 Task: Check the sale-to-list ratio of storage area in the last 1 year.
Action: Mouse moved to (1030, 240)
Screenshot: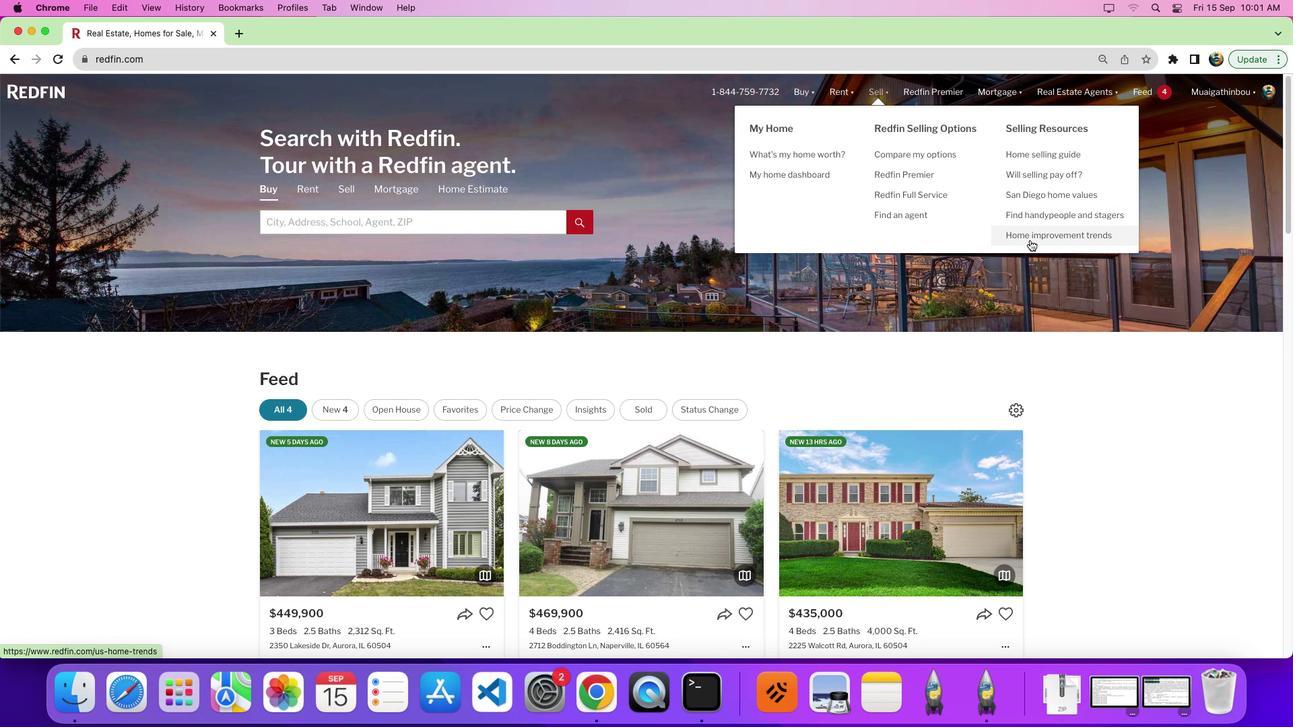 
Action: Mouse pressed left at (1030, 240)
Screenshot: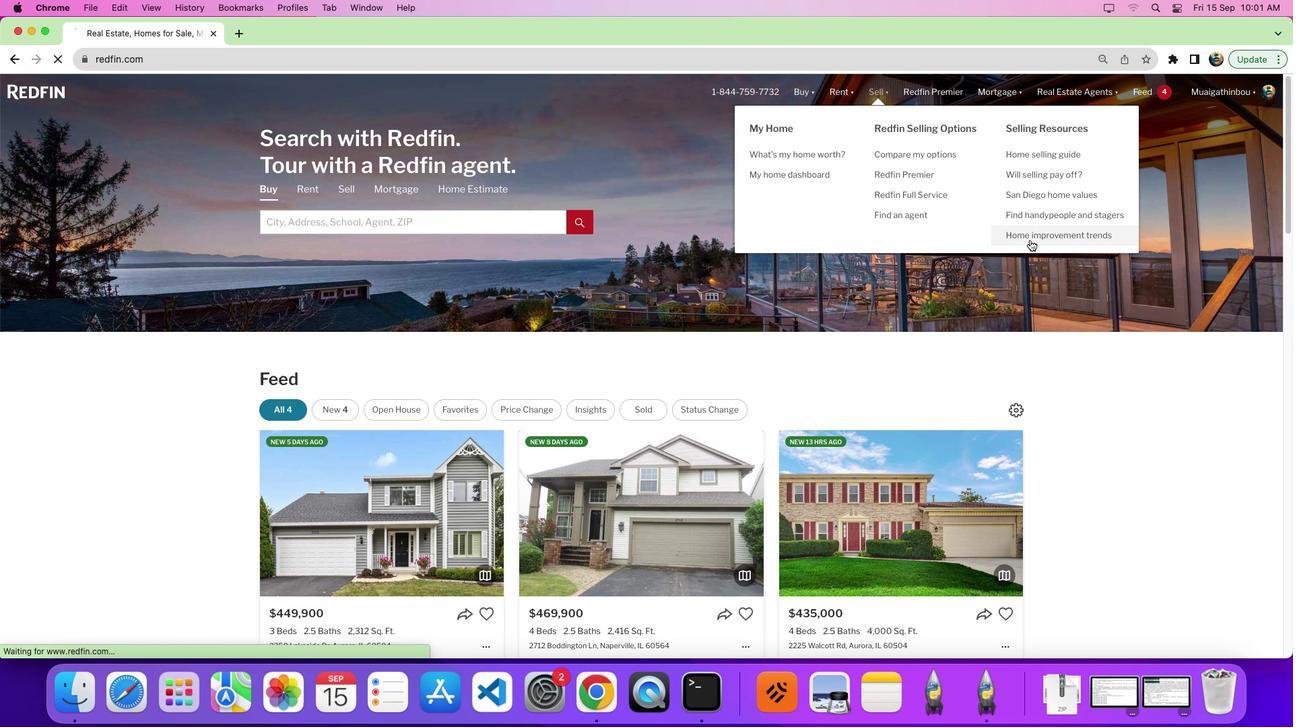 
Action: Mouse moved to (544, 293)
Screenshot: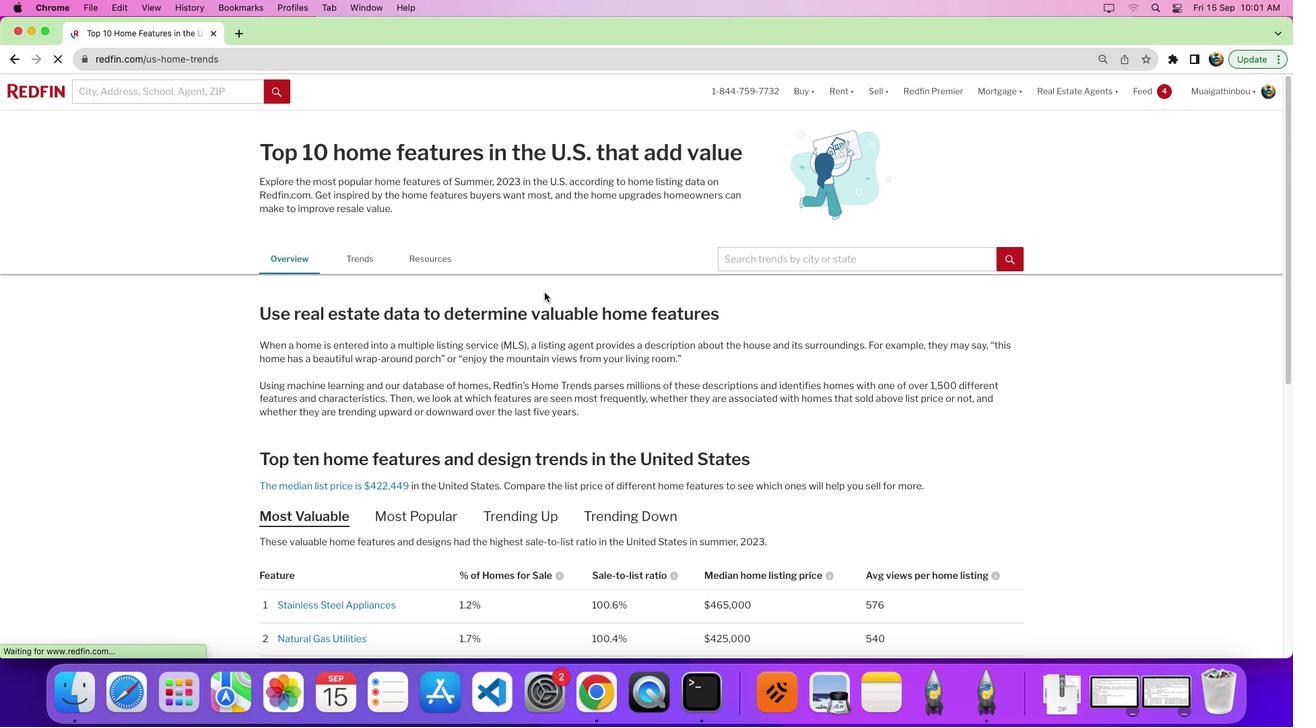 
Action: Mouse scrolled (544, 293) with delta (0, 0)
Screenshot: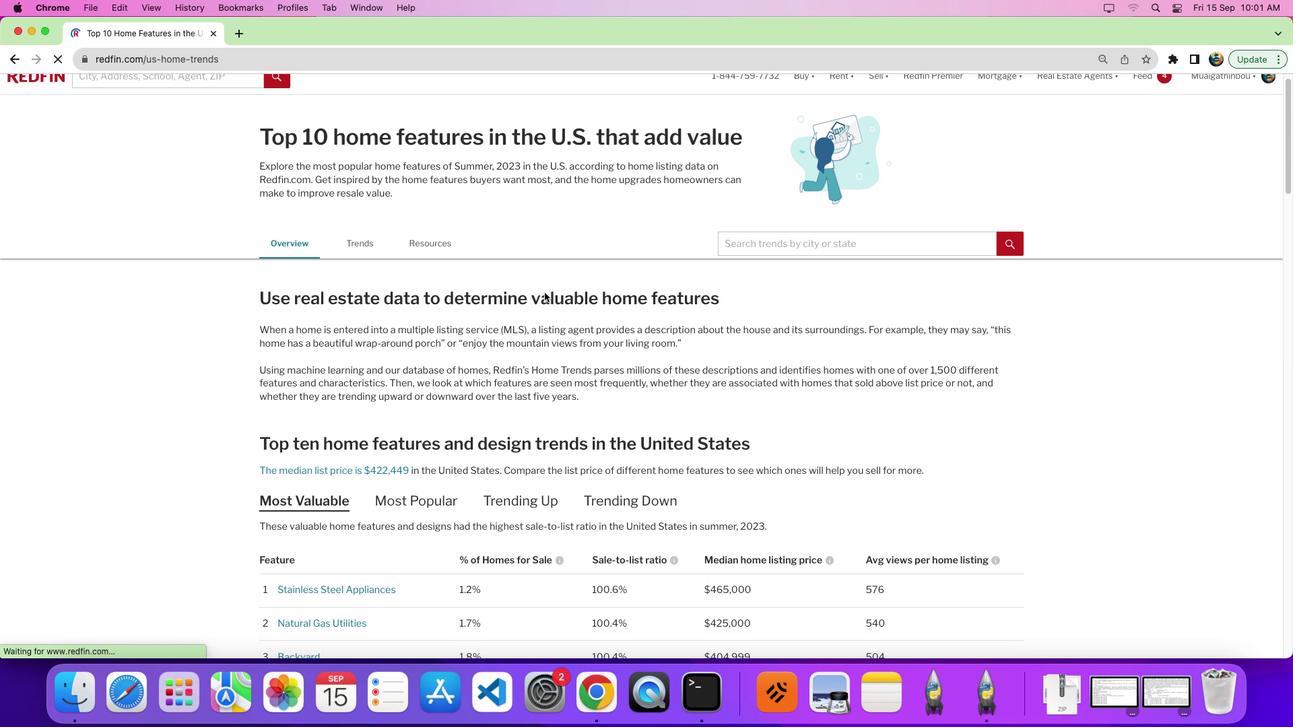 
Action: Mouse moved to (544, 293)
Screenshot: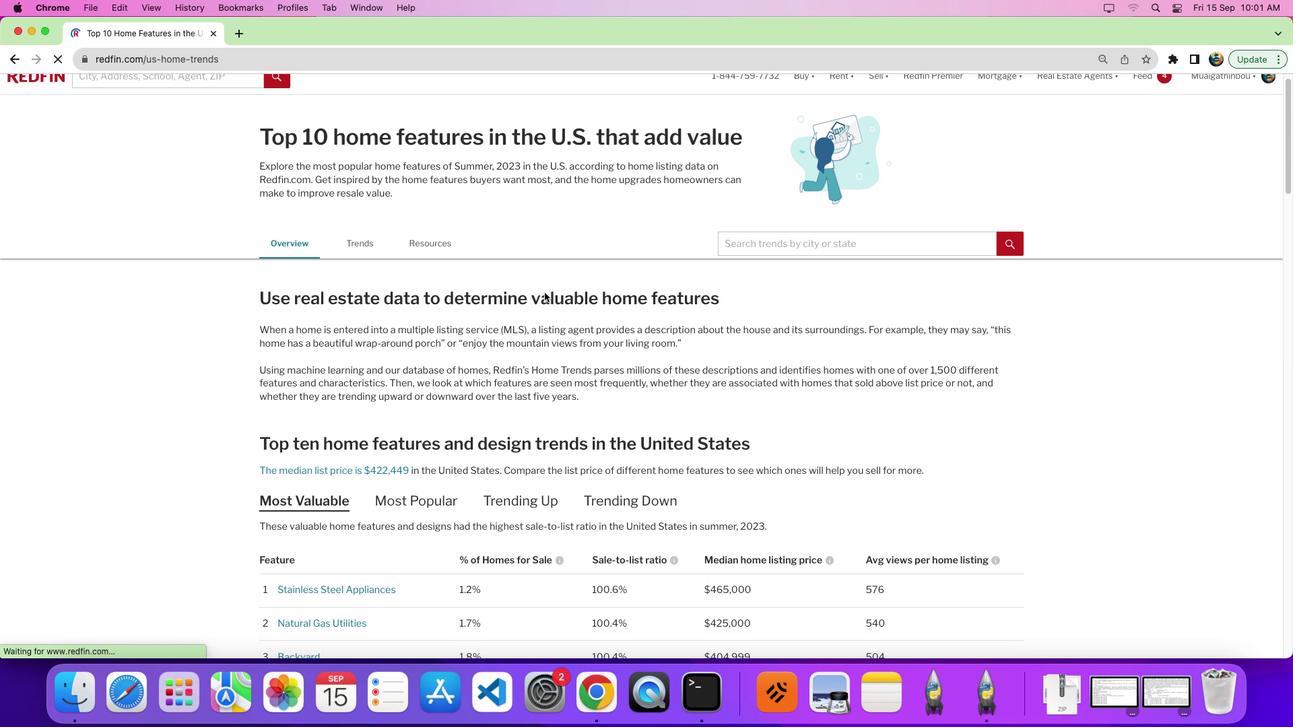 
Action: Mouse scrolled (544, 293) with delta (0, 0)
Screenshot: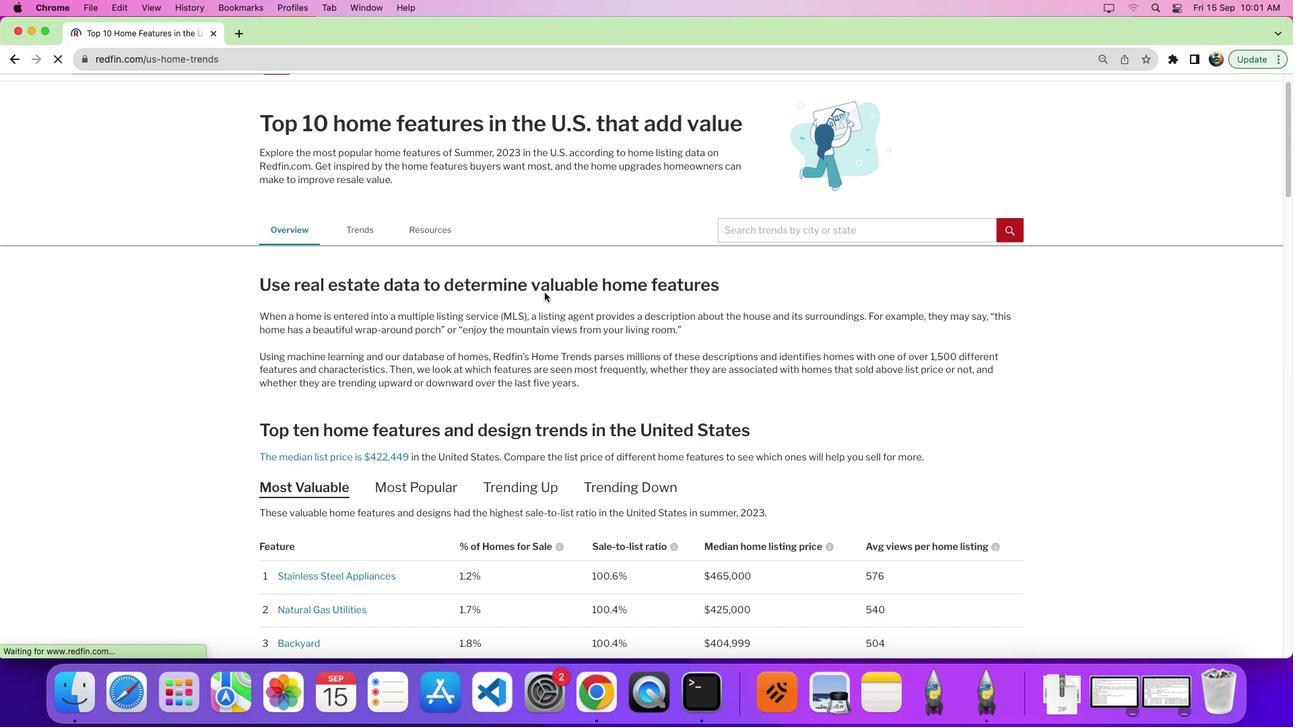 
Action: Mouse scrolled (544, 293) with delta (0, 0)
Screenshot: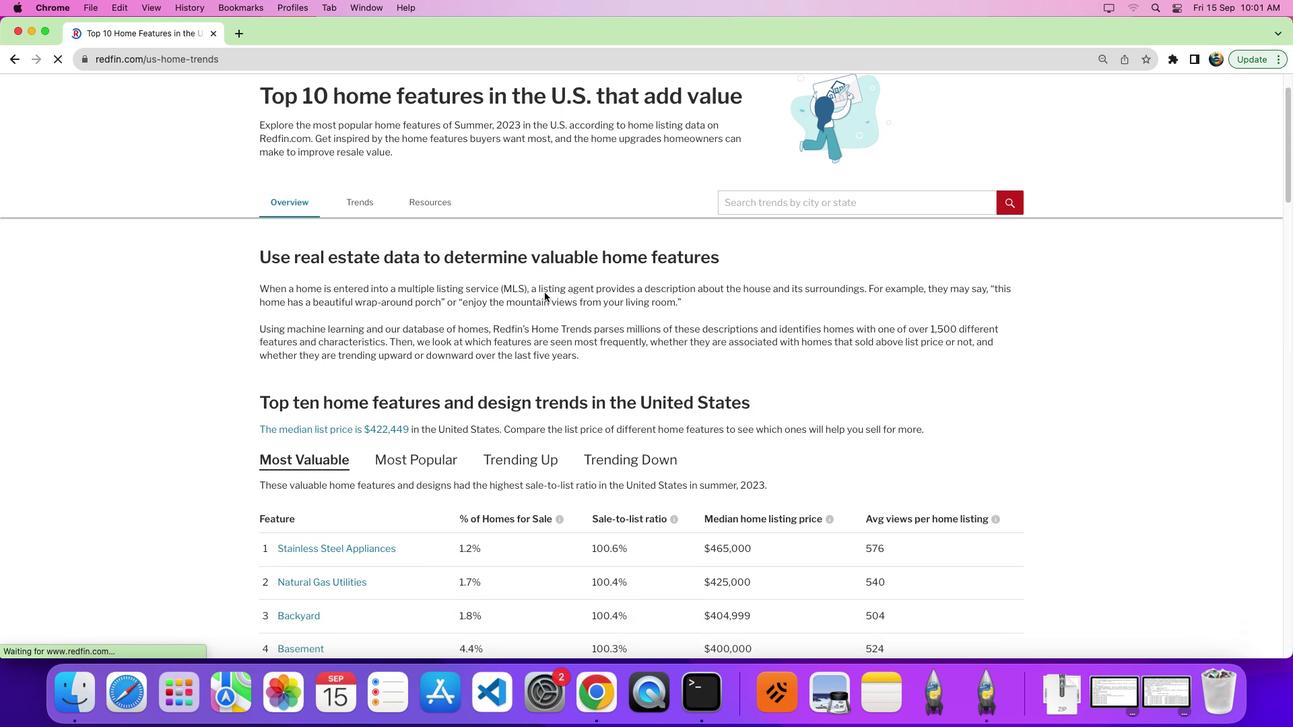 
Action: Mouse scrolled (544, 293) with delta (0, 0)
Screenshot: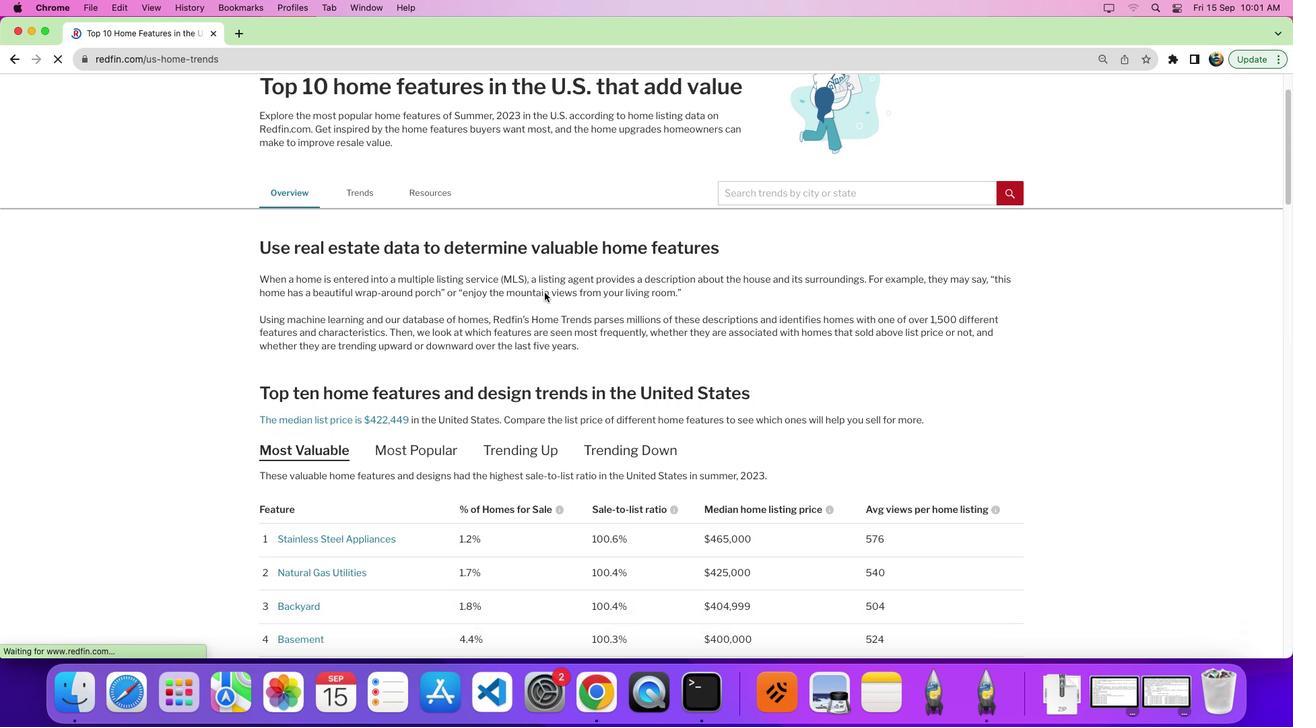 
Action: Mouse moved to (544, 293)
Screenshot: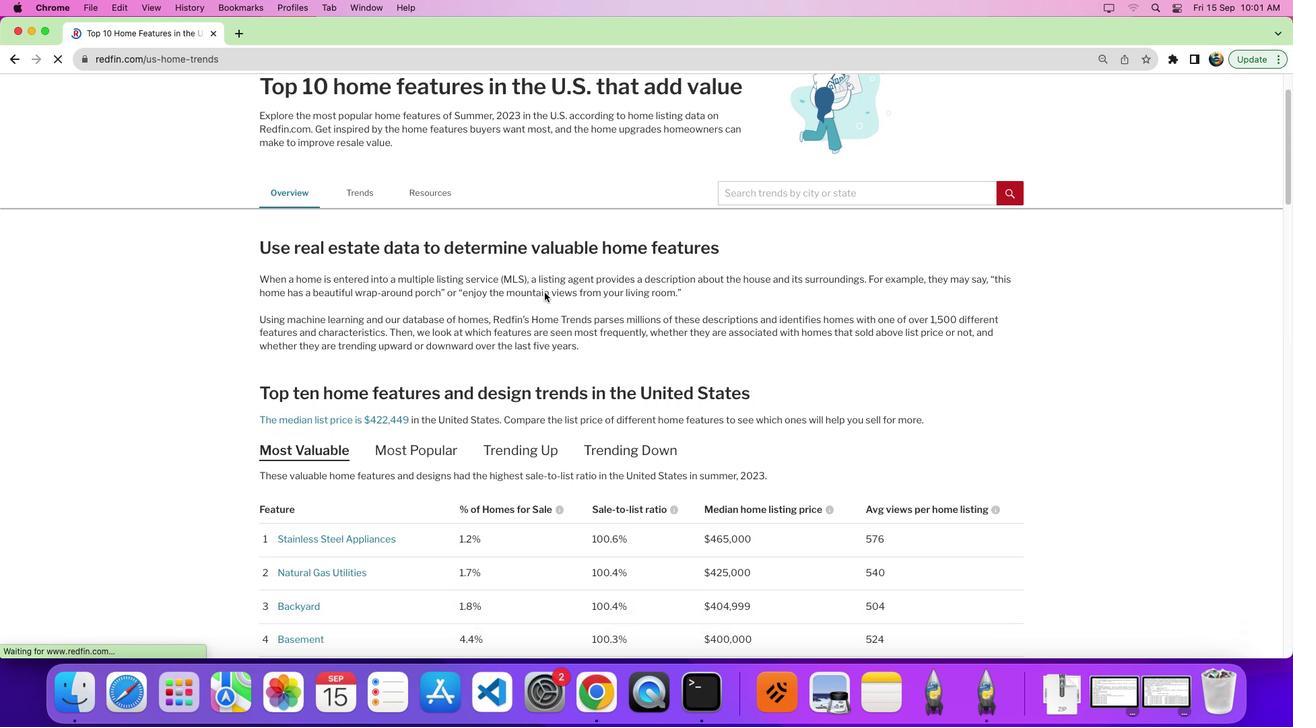 
Action: Mouse scrolled (544, 293) with delta (0, 0)
Screenshot: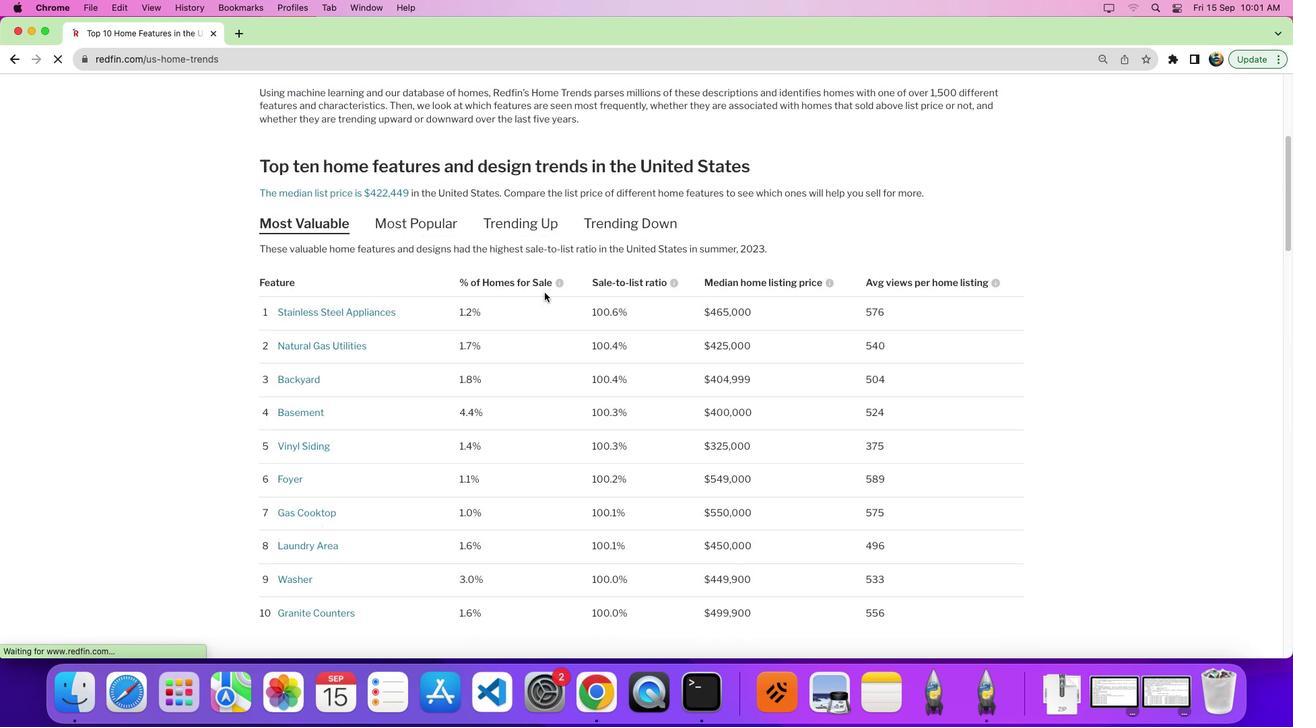
Action: Mouse scrolled (544, 293) with delta (0, 0)
Screenshot: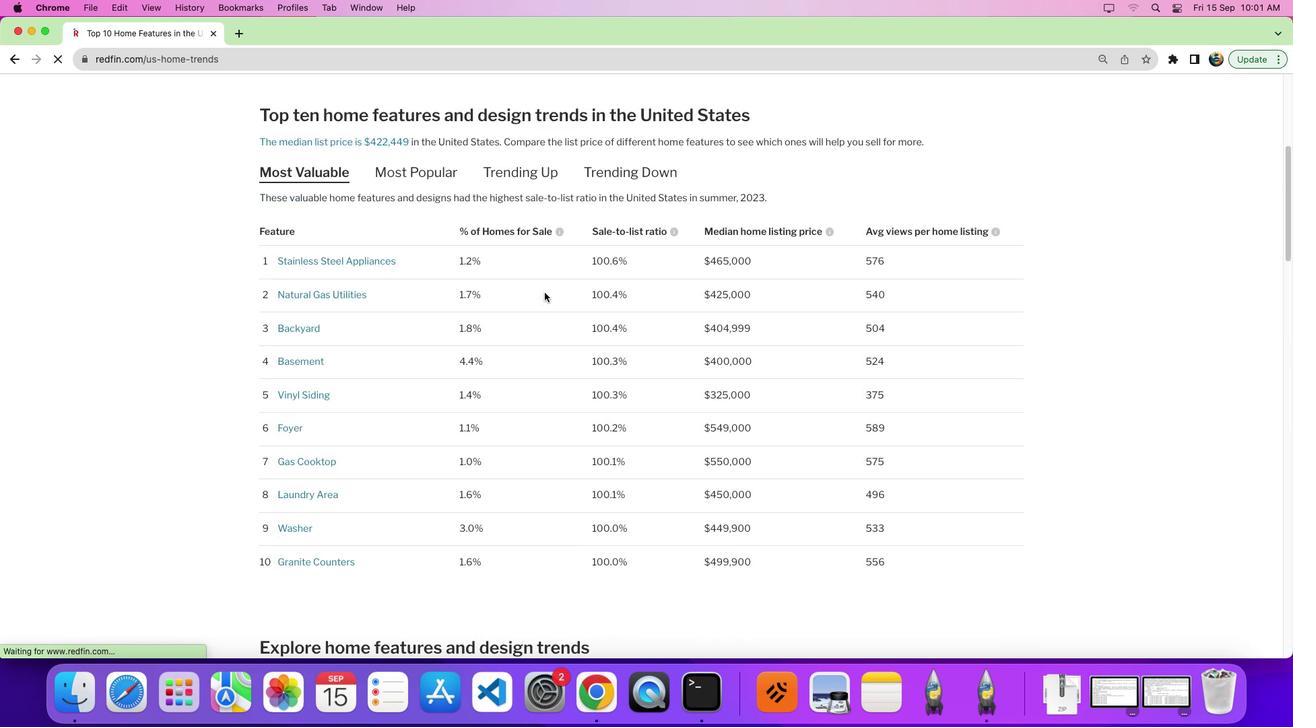 
Action: Mouse scrolled (544, 293) with delta (0, -5)
Screenshot: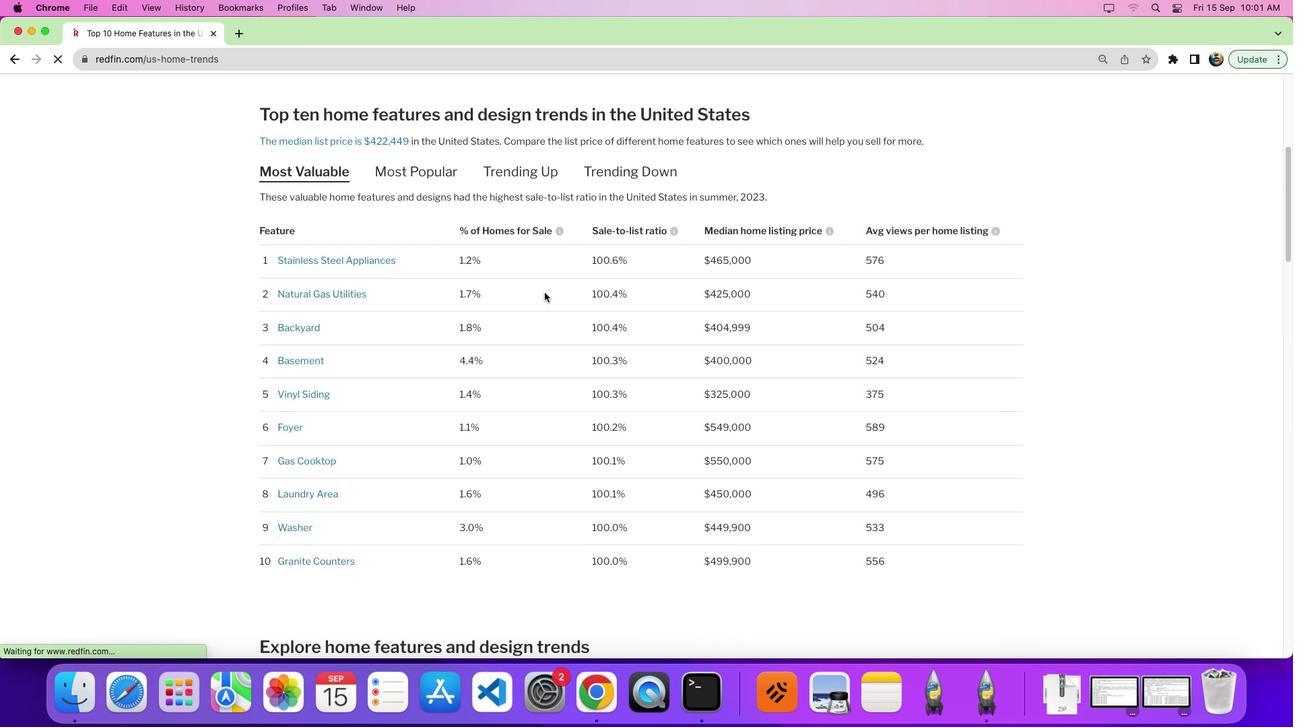 
Action: Mouse scrolled (544, 293) with delta (0, 0)
Screenshot: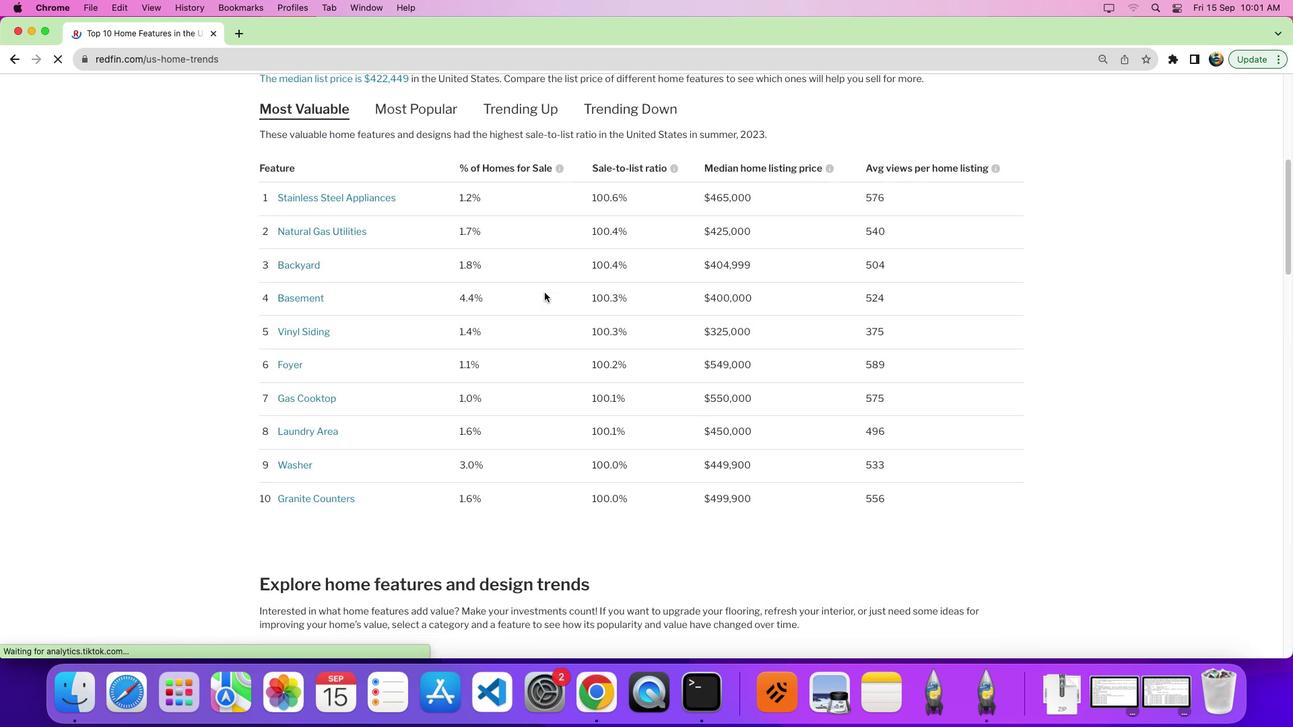 
Action: Mouse scrolled (544, 293) with delta (0, 0)
Screenshot: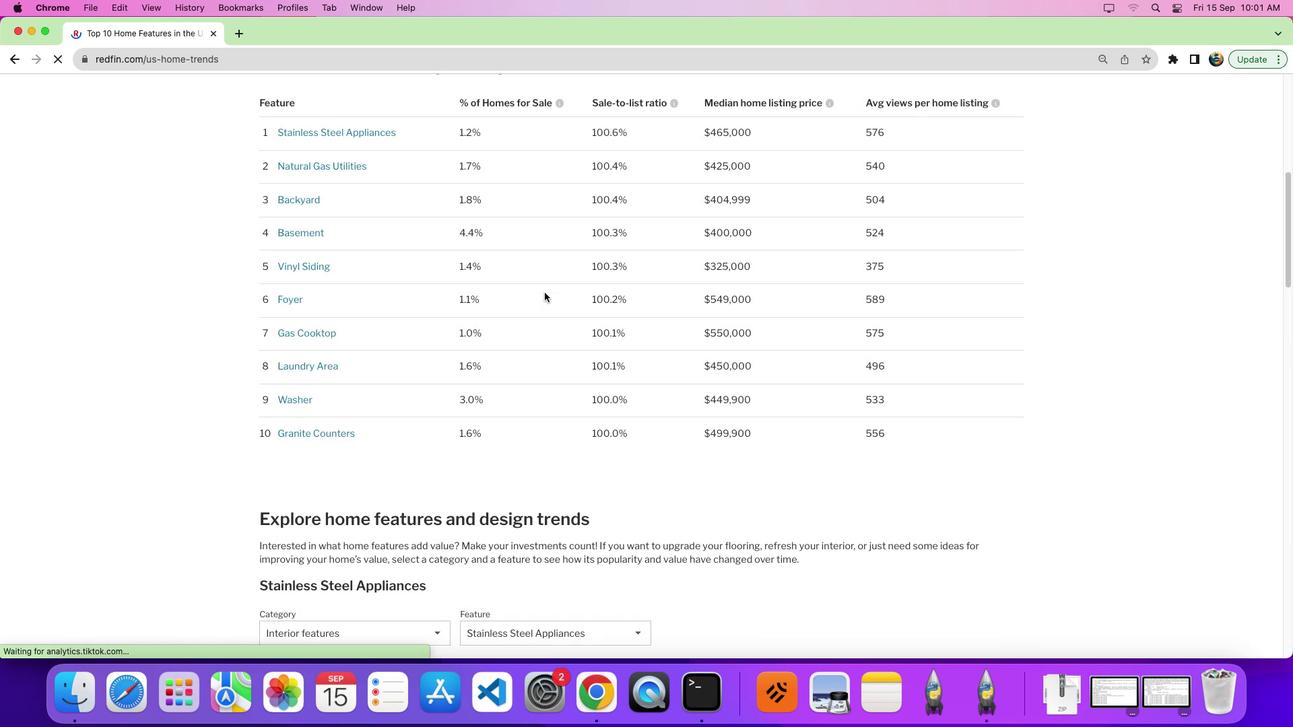 
Action: Mouse scrolled (544, 293) with delta (0, -3)
Screenshot: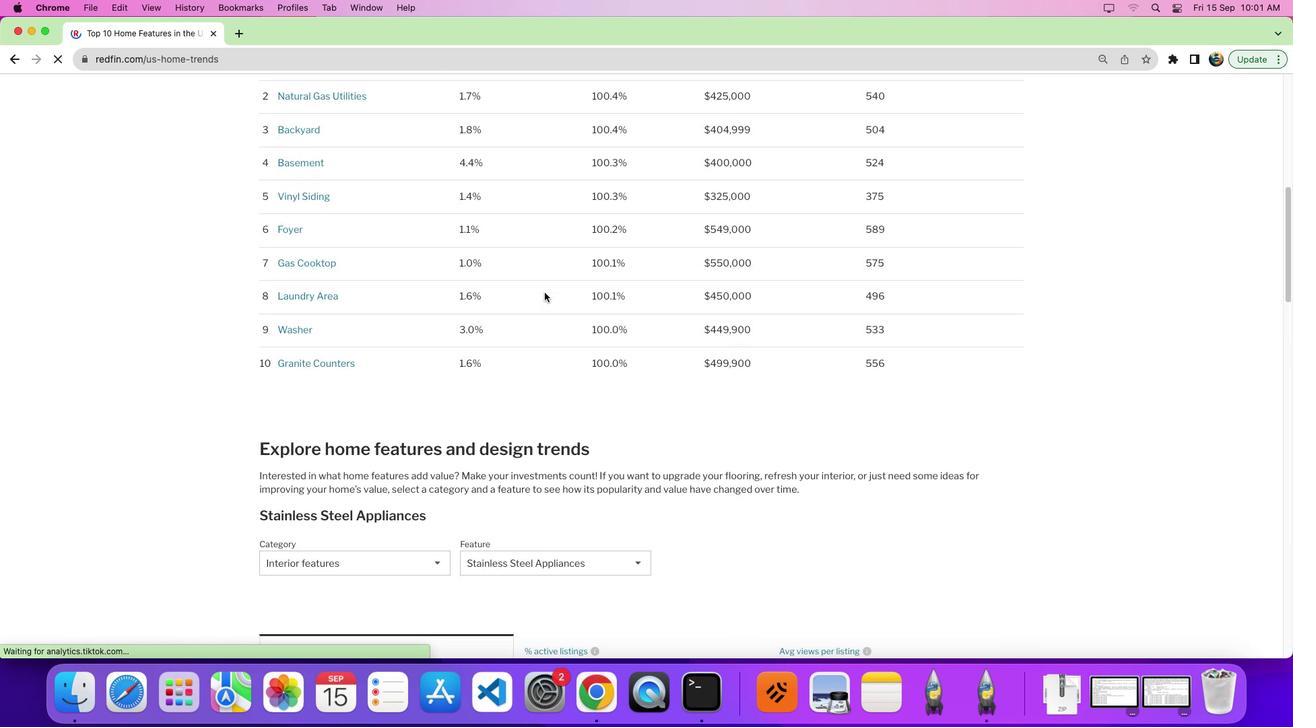 
Action: Mouse moved to (544, 291)
Screenshot: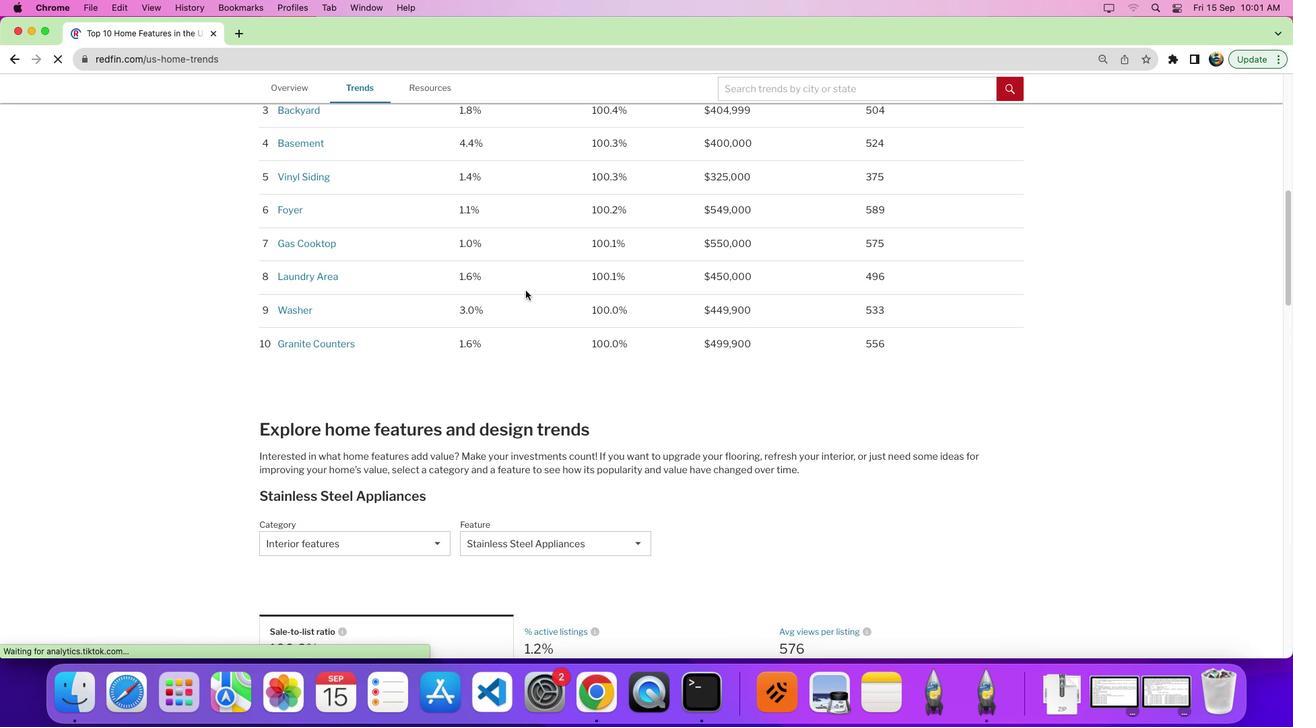 
Action: Mouse scrolled (544, 291) with delta (0, 0)
Screenshot: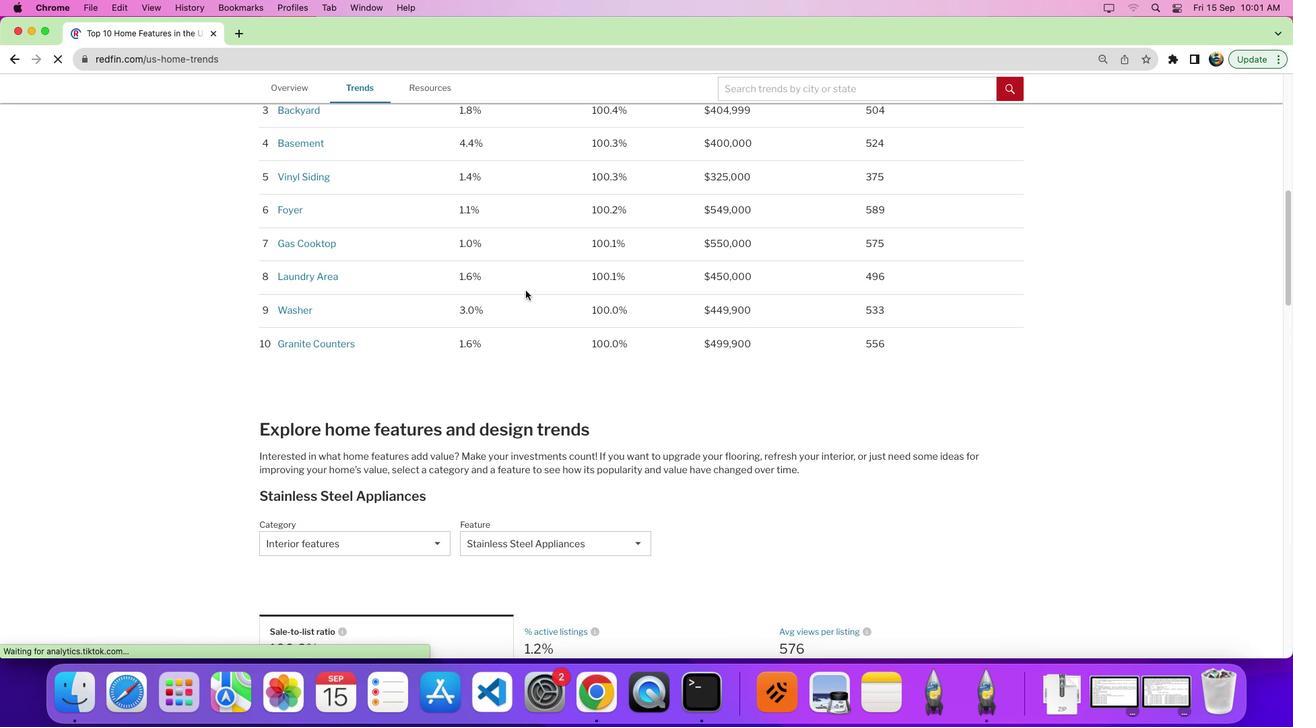 
Action: Mouse scrolled (544, 291) with delta (0, 0)
Screenshot: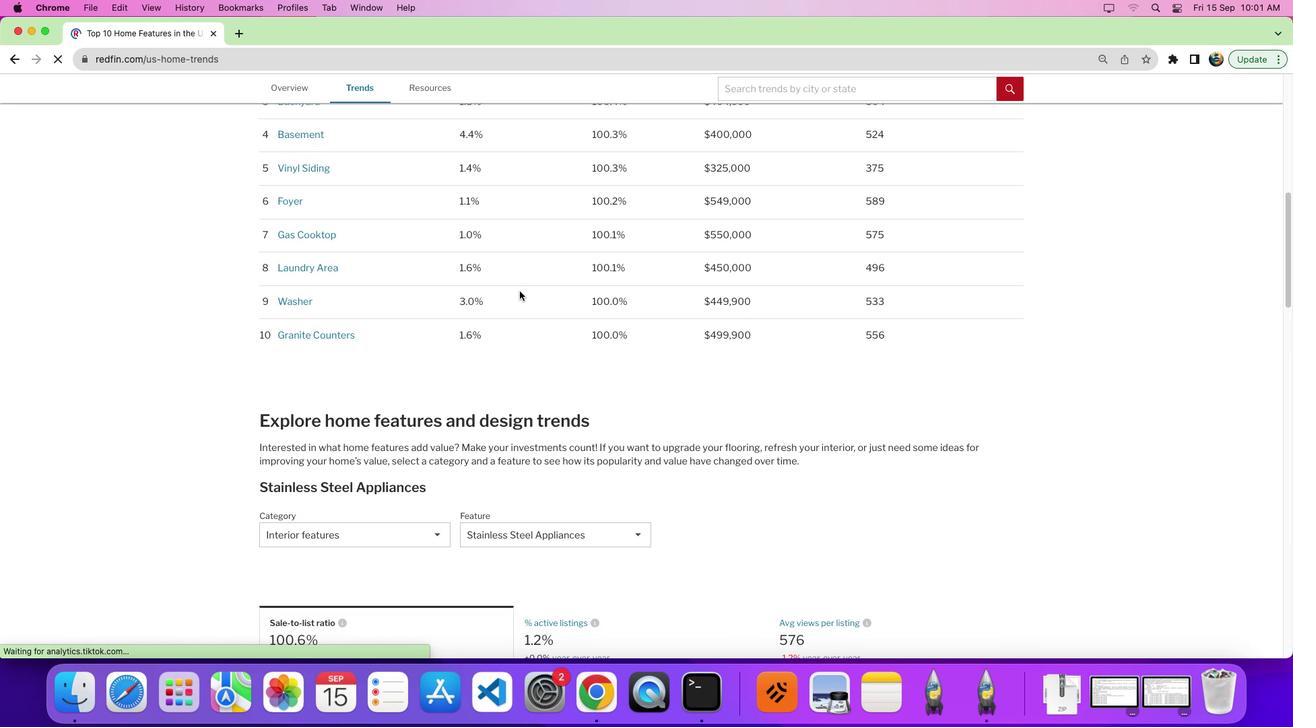 
Action: Mouse moved to (499, 278)
Screenshot: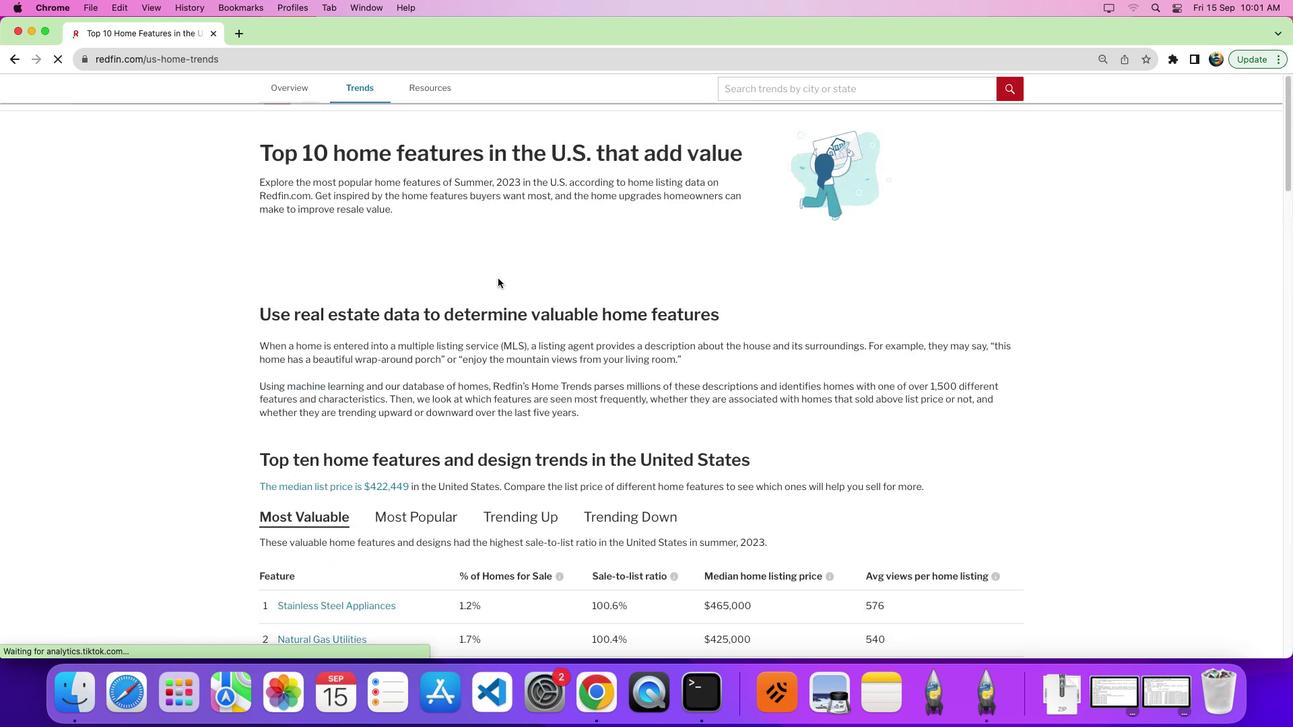 
Action: Mouse scrolled (499, 278) with delta (0, 0)
Screenshot: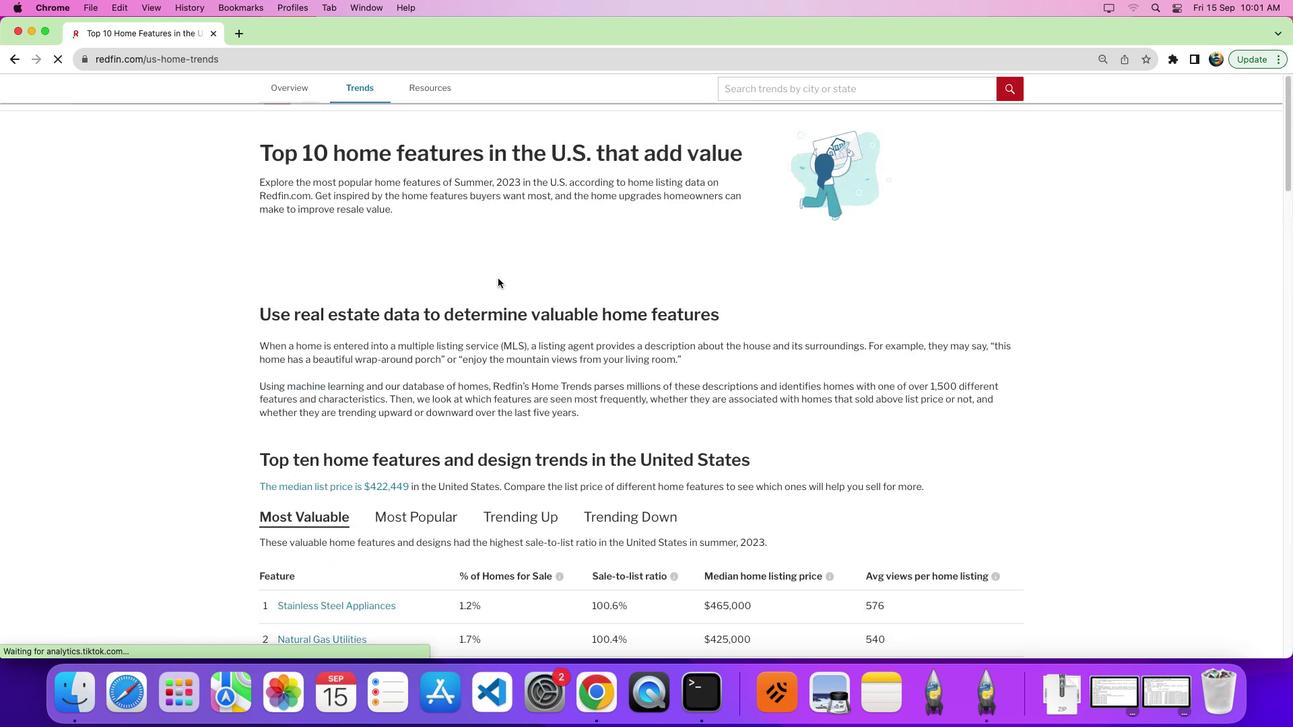 
Action: Mouse moved to (498, 278)
Screenshot: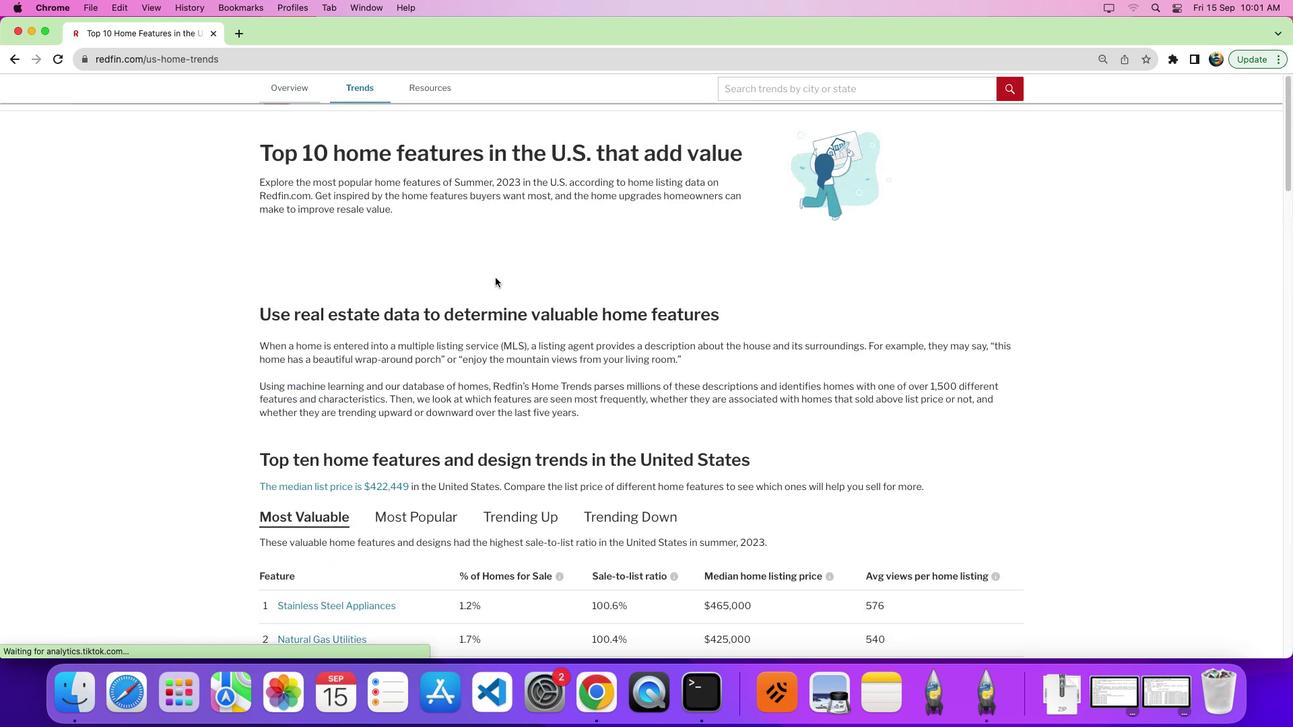 
Action: Mouse scrolled (498, 278) with delta (0, 1)
Screenshot: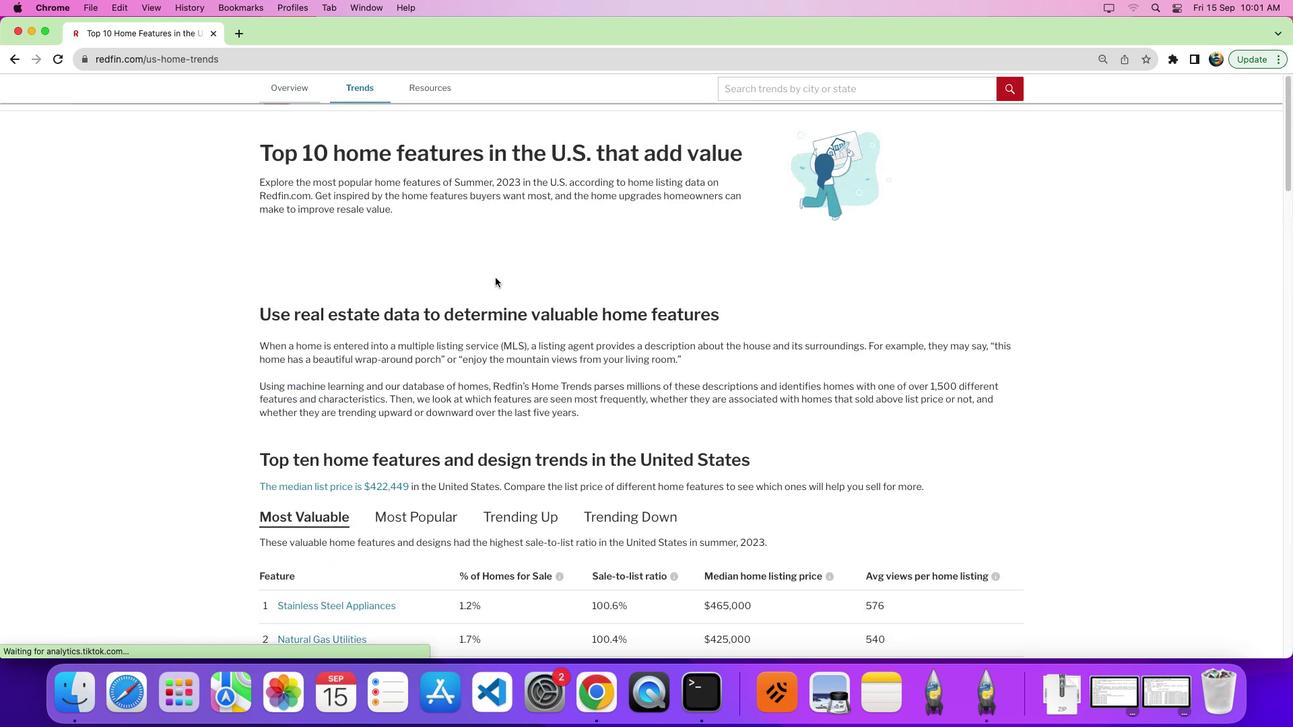 
Action: Mouse scrolled (498, 278) with delta (0, 6)
Screenshot: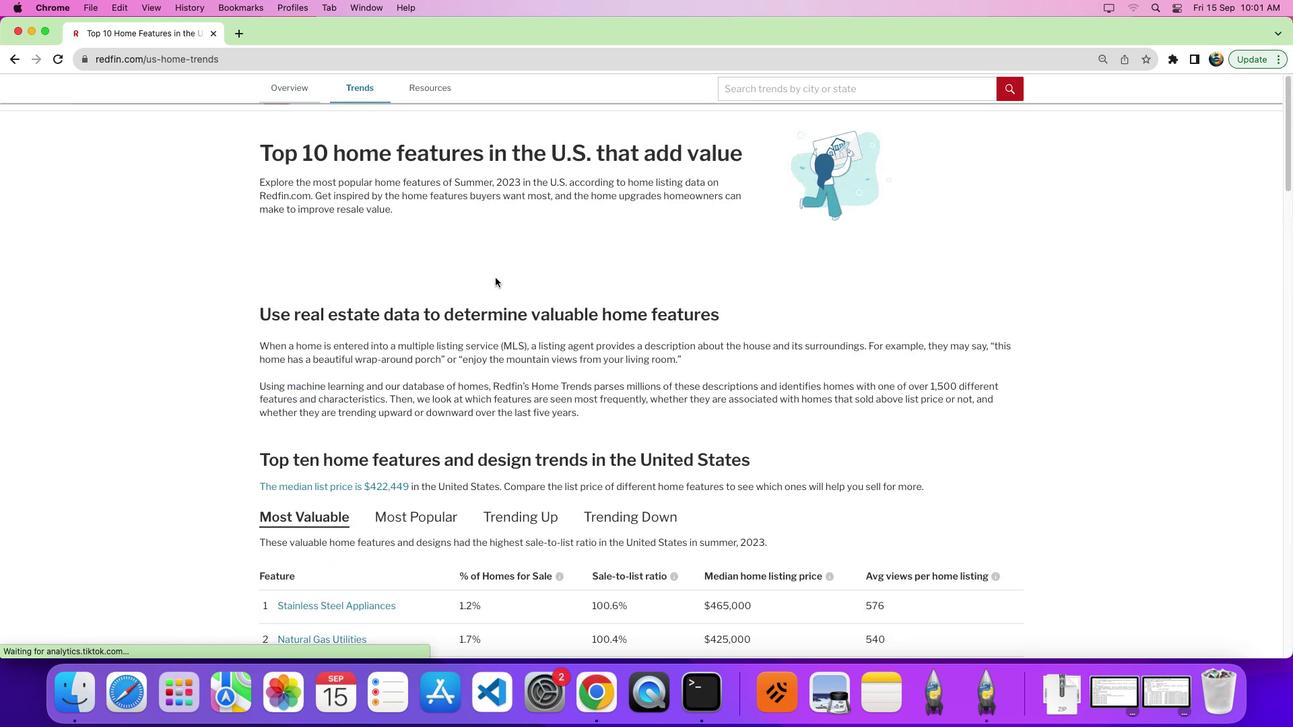 
Action: Mouse scrolled (498, 278) with delta (0, 9)
Screenshot: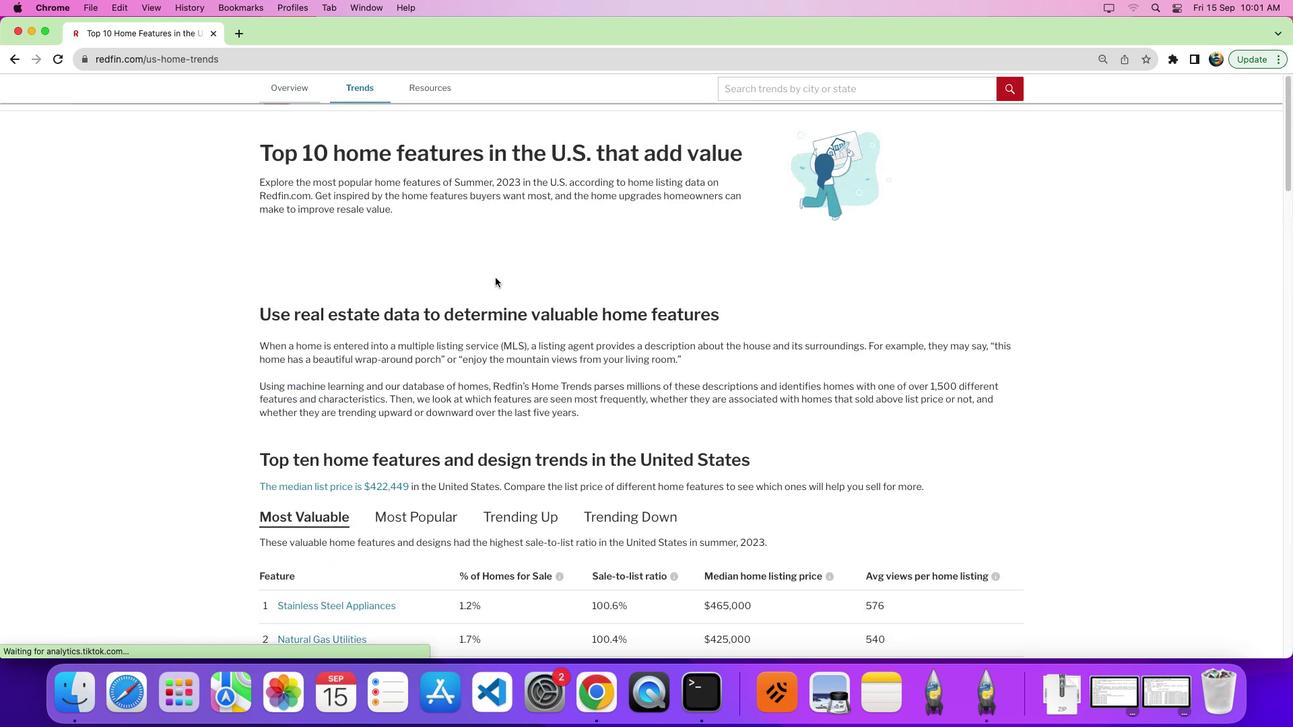 
Action: Mouse moved to (360, 253)
Screenshot: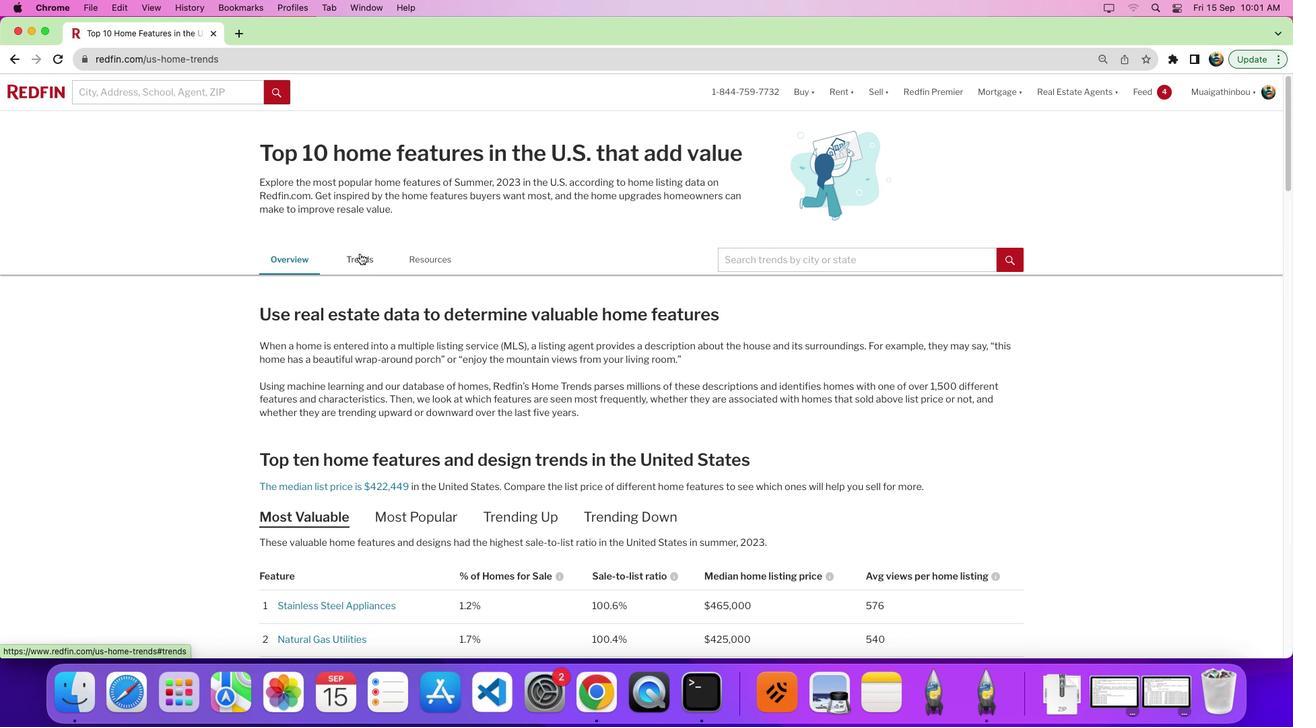 
Action: Mouse pressed left at (360, 253)
Screenshot: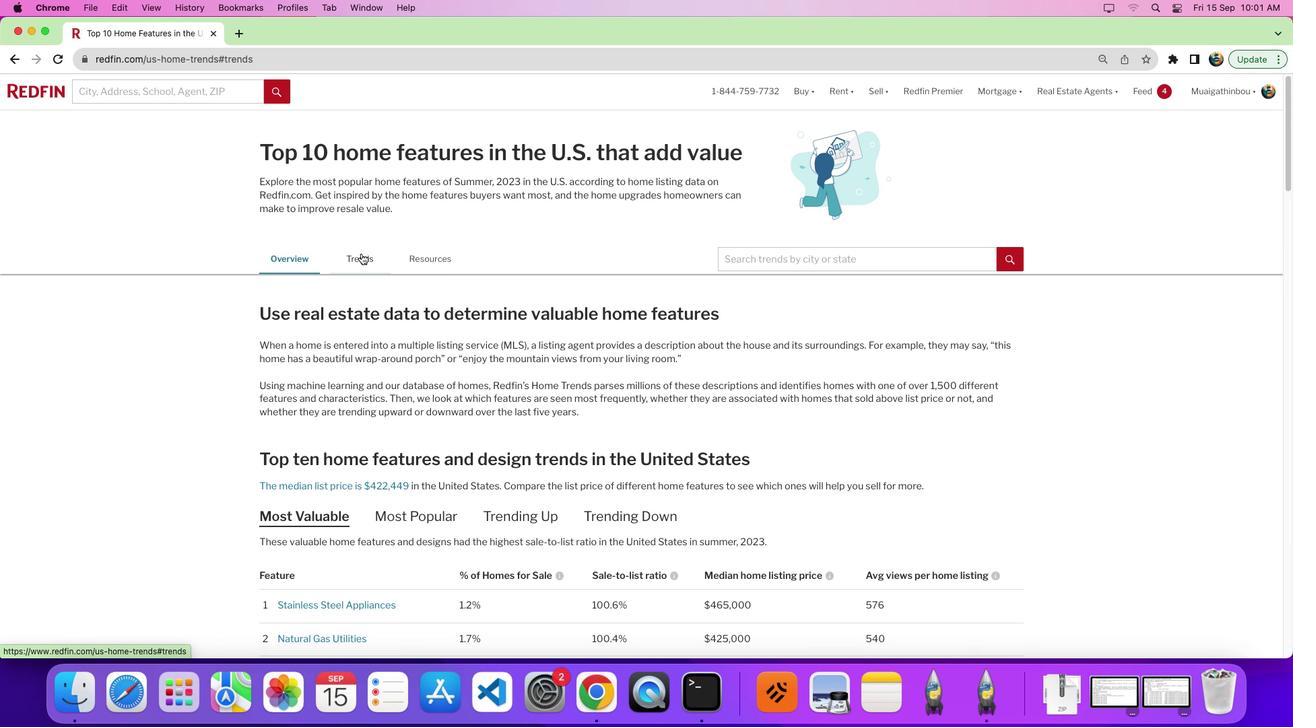 
Action: Mouse moved to (442, 276)
Screenshot: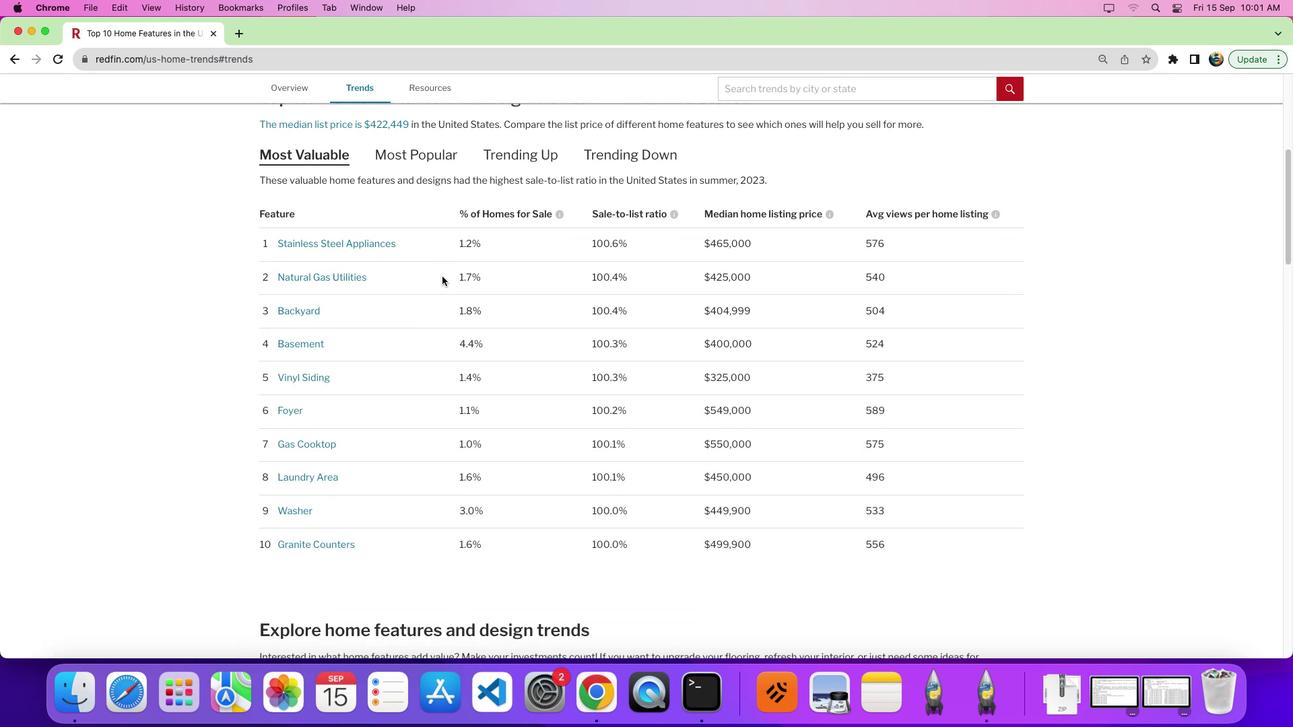 
Action: Mouse scrolled (442, 276) with delta (0, 0)
Screenshot: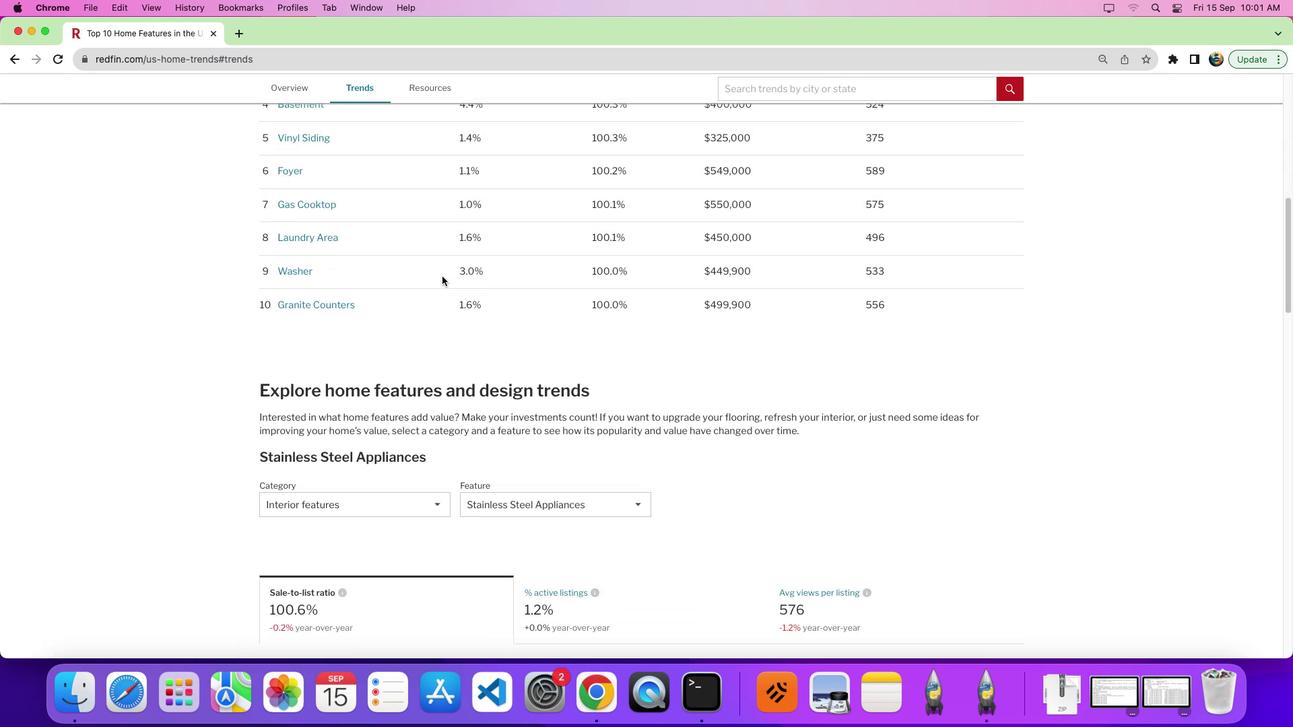 
Action: Mouse scrolled (442, 276) with delta (0, 0)
Screenshot: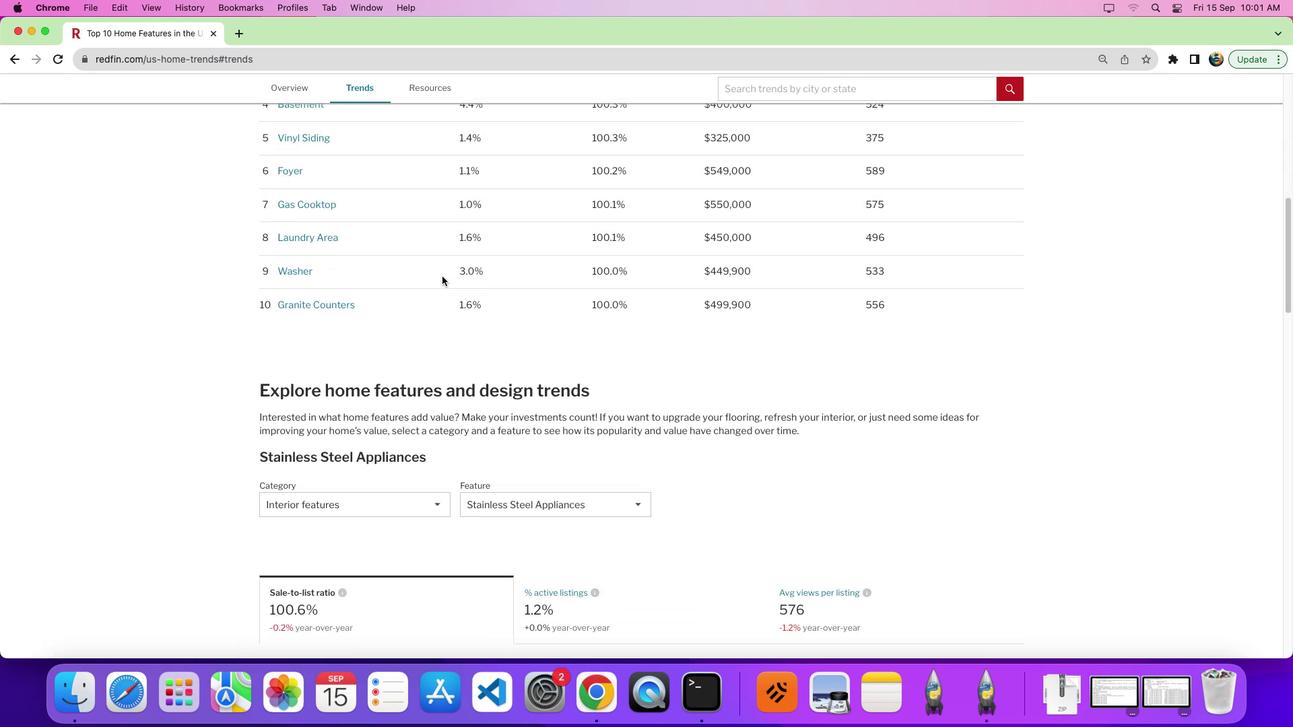 
Action: Mouse scrolled (442, 276) with delta (0, -4)
Screenshot: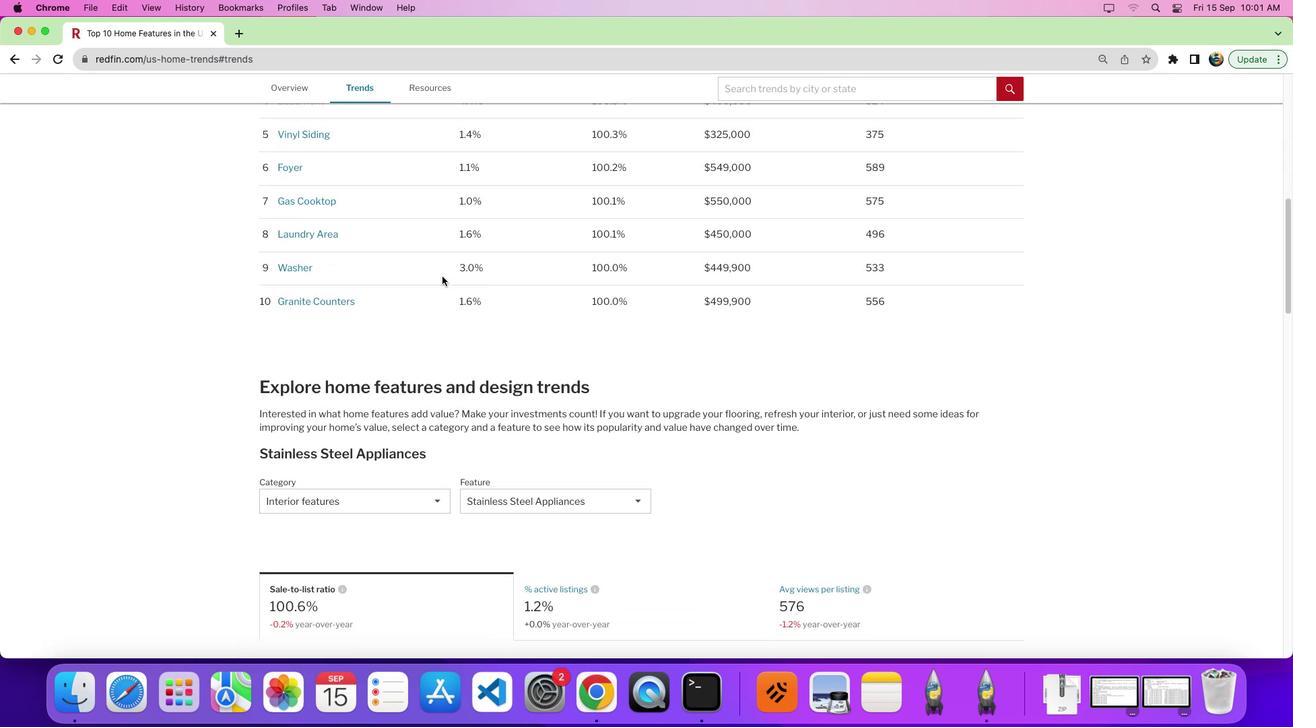 
Action: Mouse moved to (397, 300)
Screenshot: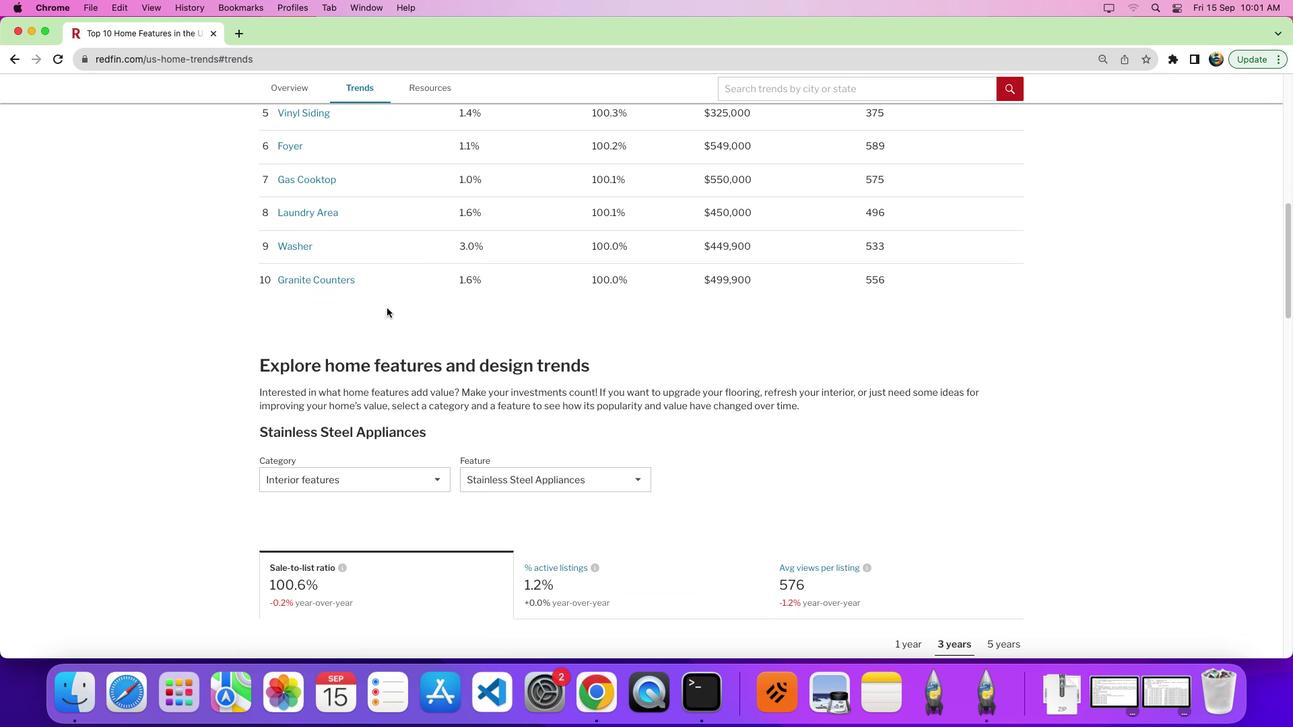 
Action: Mouse scrolled (397, 300) with delta (0, 0)
Screenshot: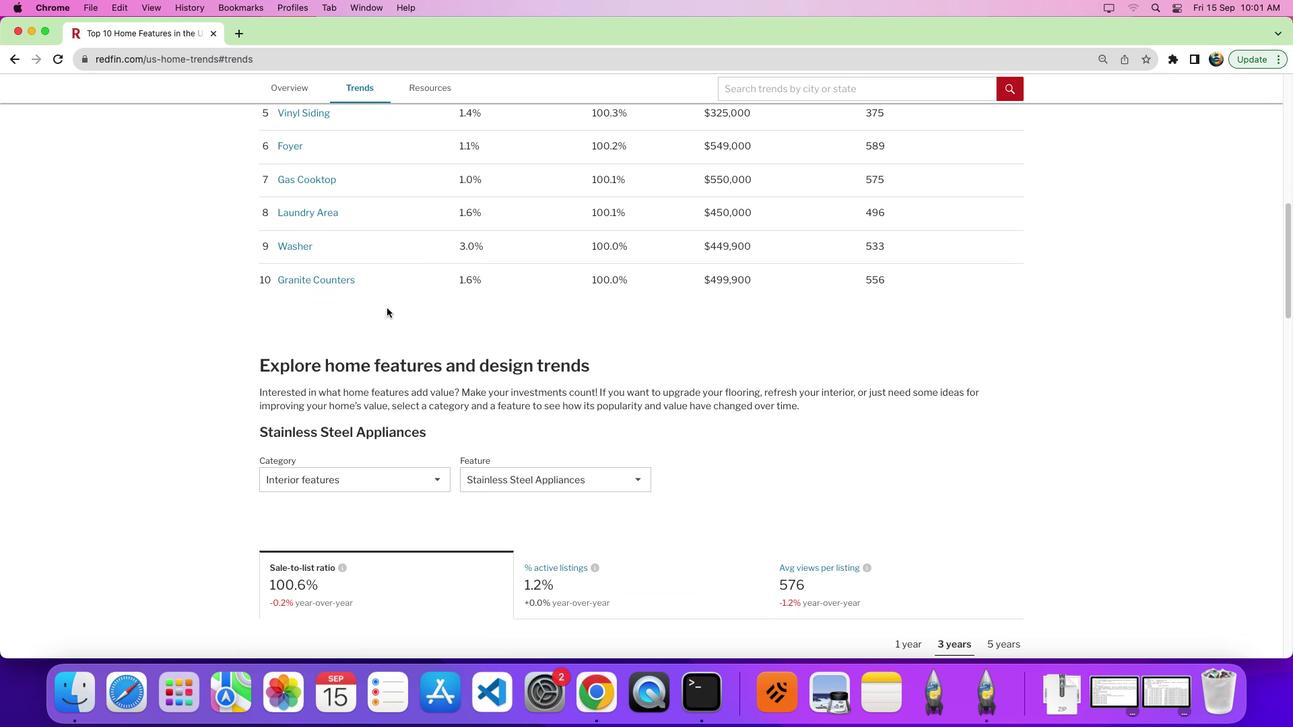 
Action: Mouse moved to (387, 307)
Screenshot: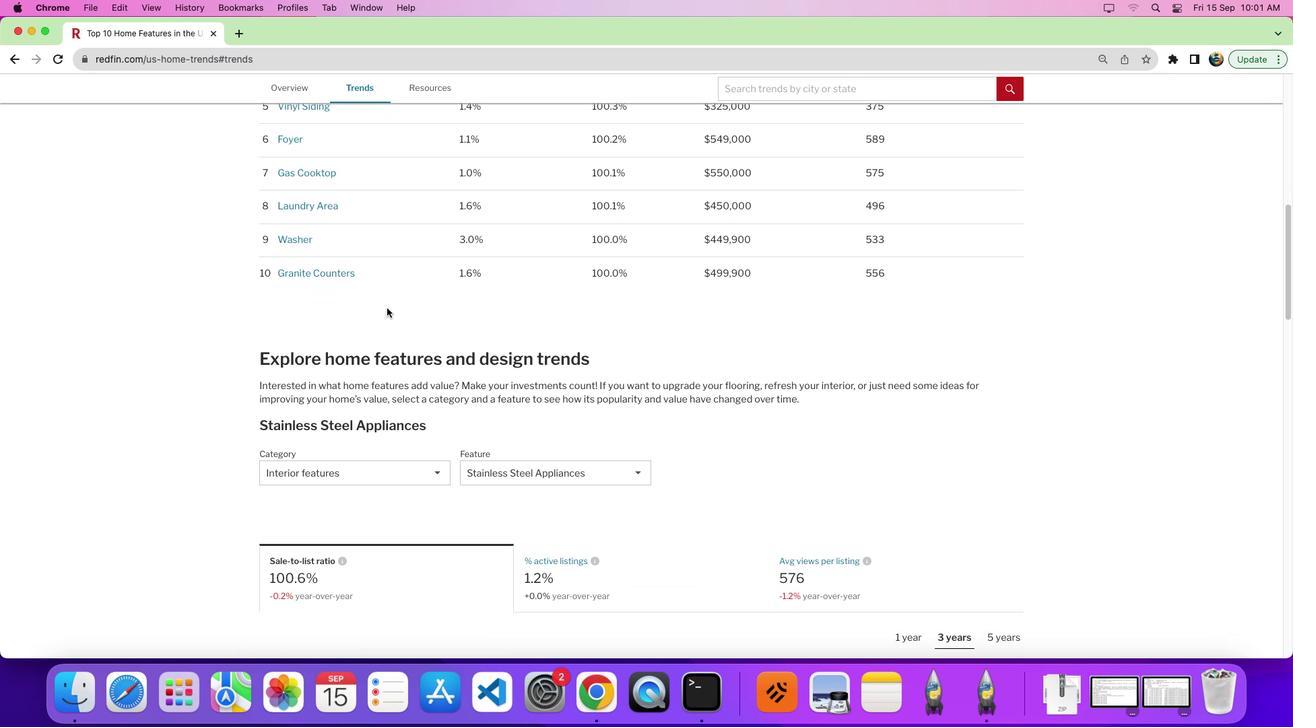 
Action: Mouse scrolled (387, 307) with delta (0, 0)
Screenshot: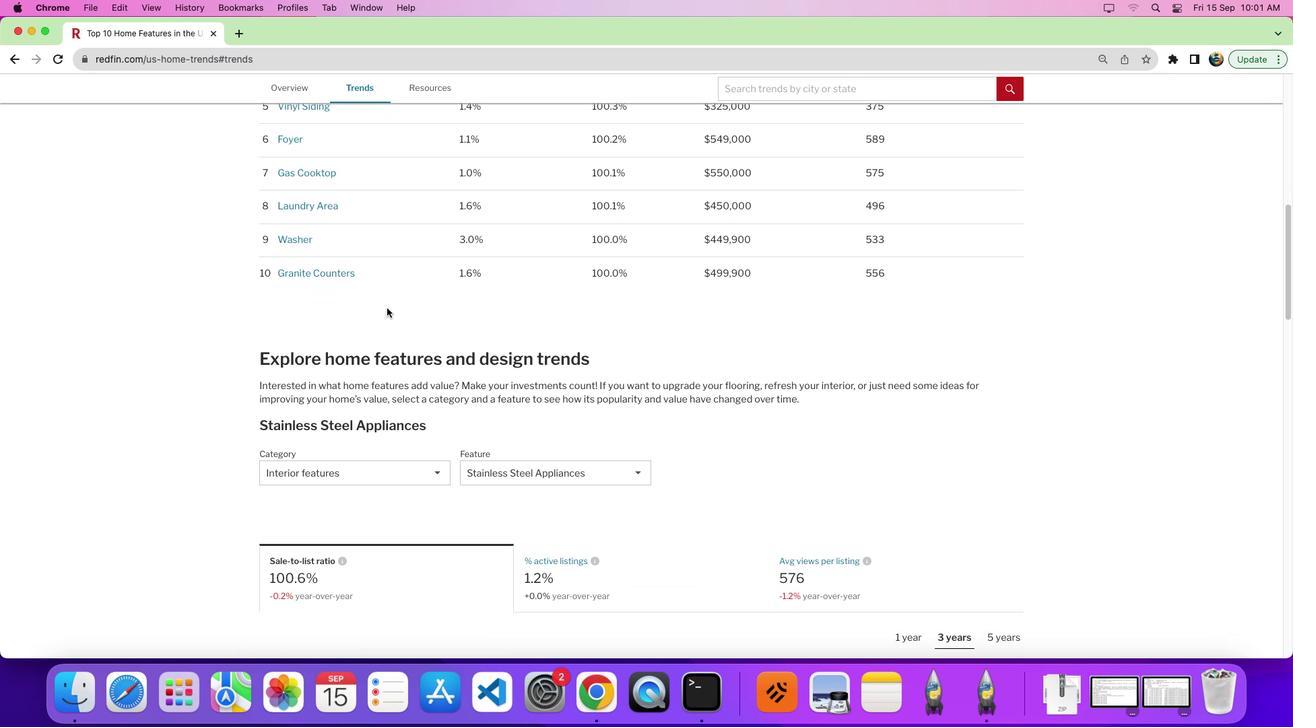 
Action: Mouse moved to (392, 458)
Screenshot: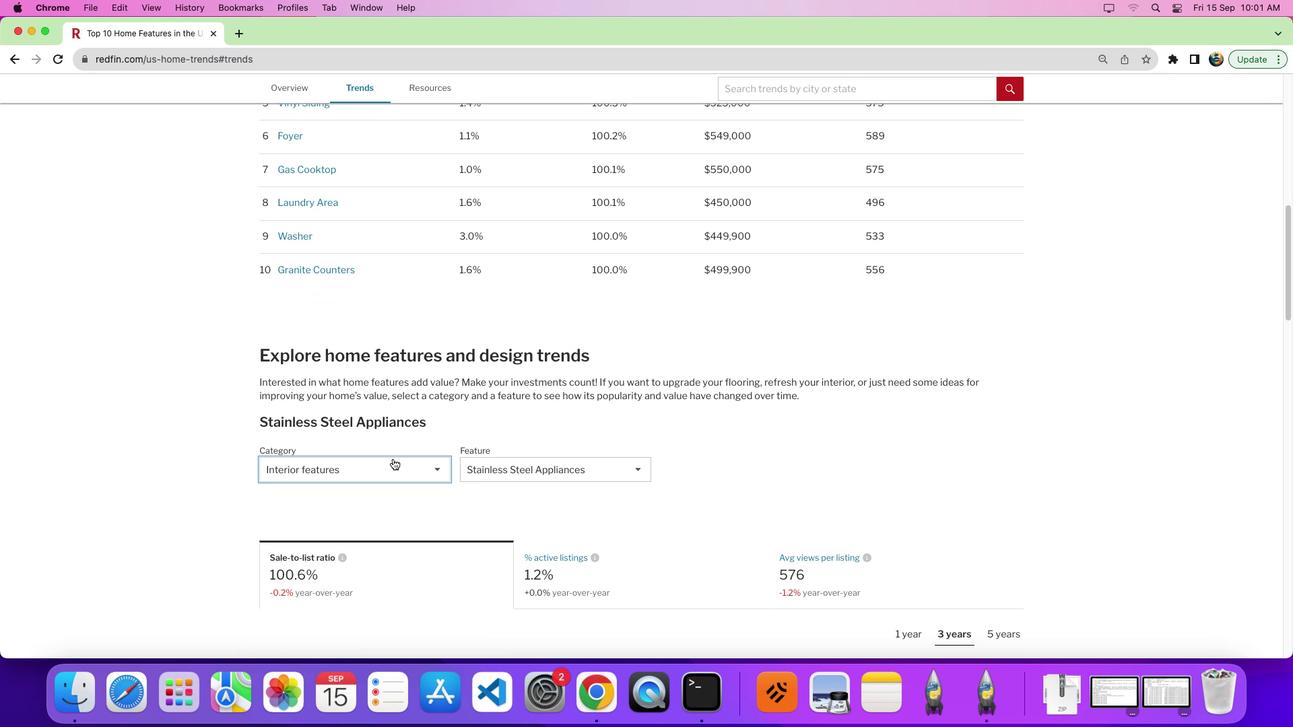 
Action: Mouse pressed left at (392, 458)
Screenshot: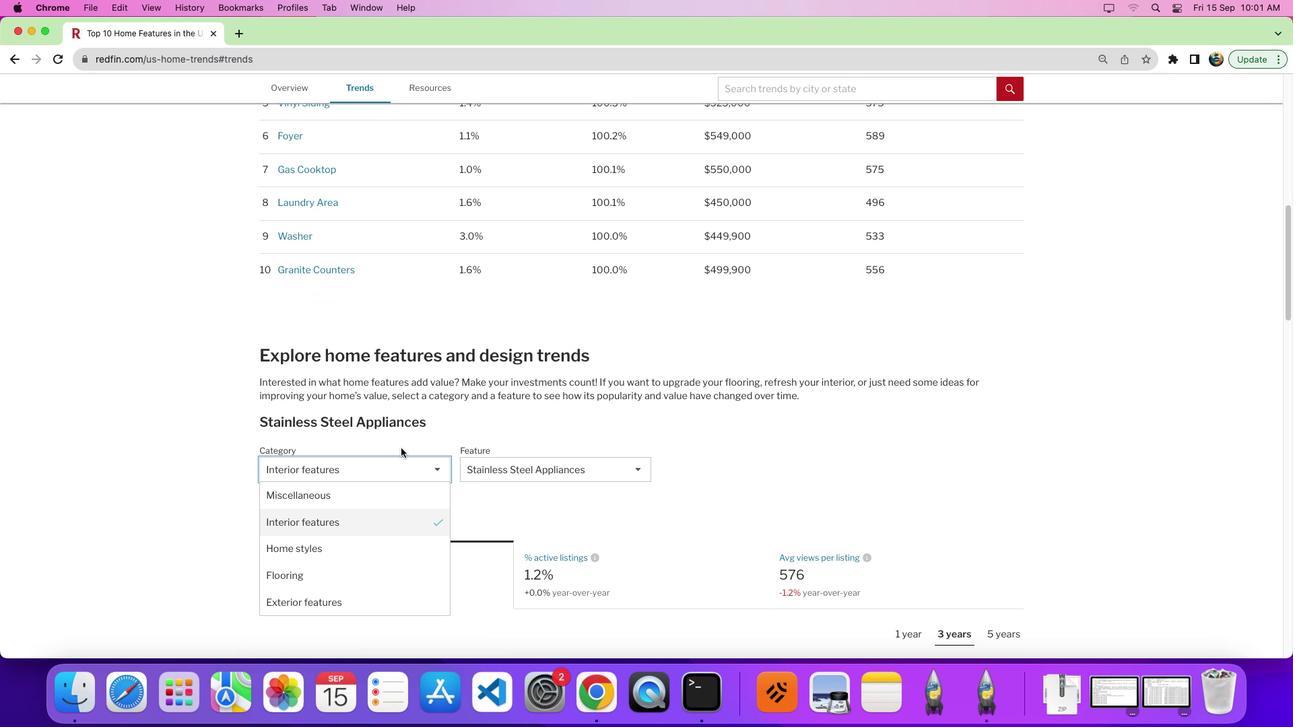 
Action: Mouse moved to (457, 396)
Screenshot: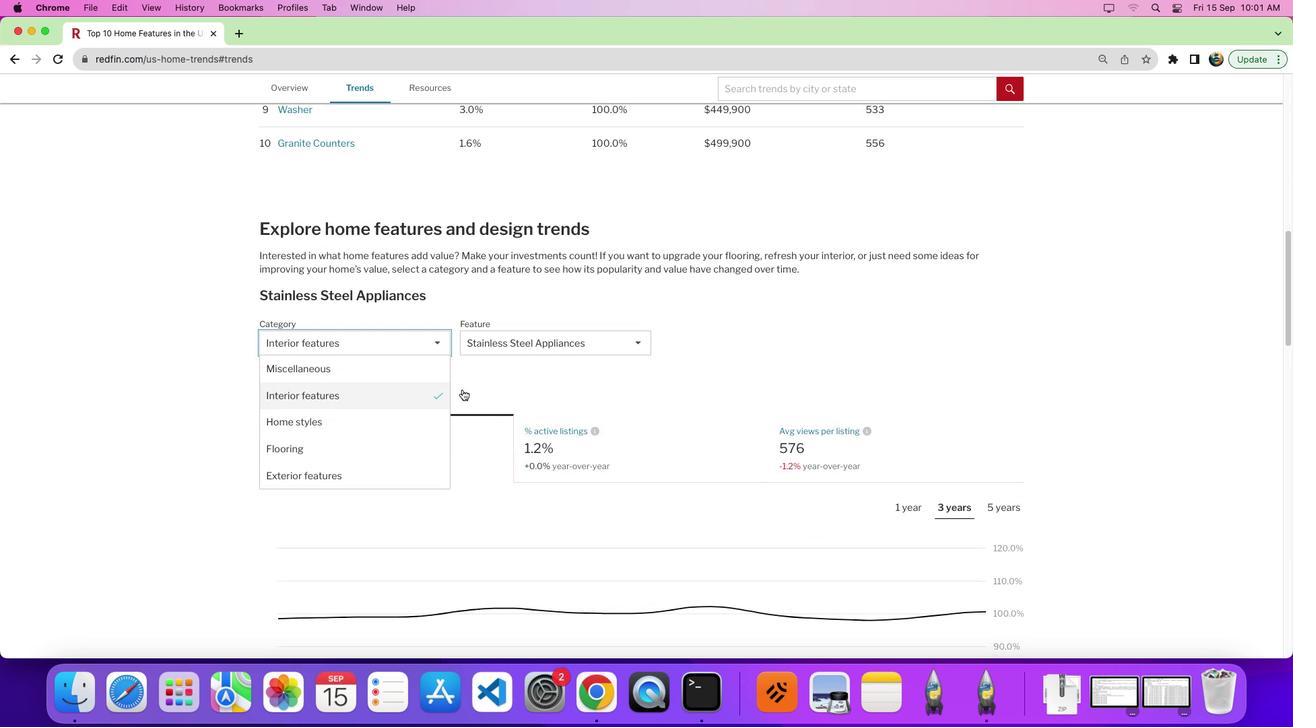 
Action: Mouse scrolled (457, 396) with delta (0, 0)
Screenshot: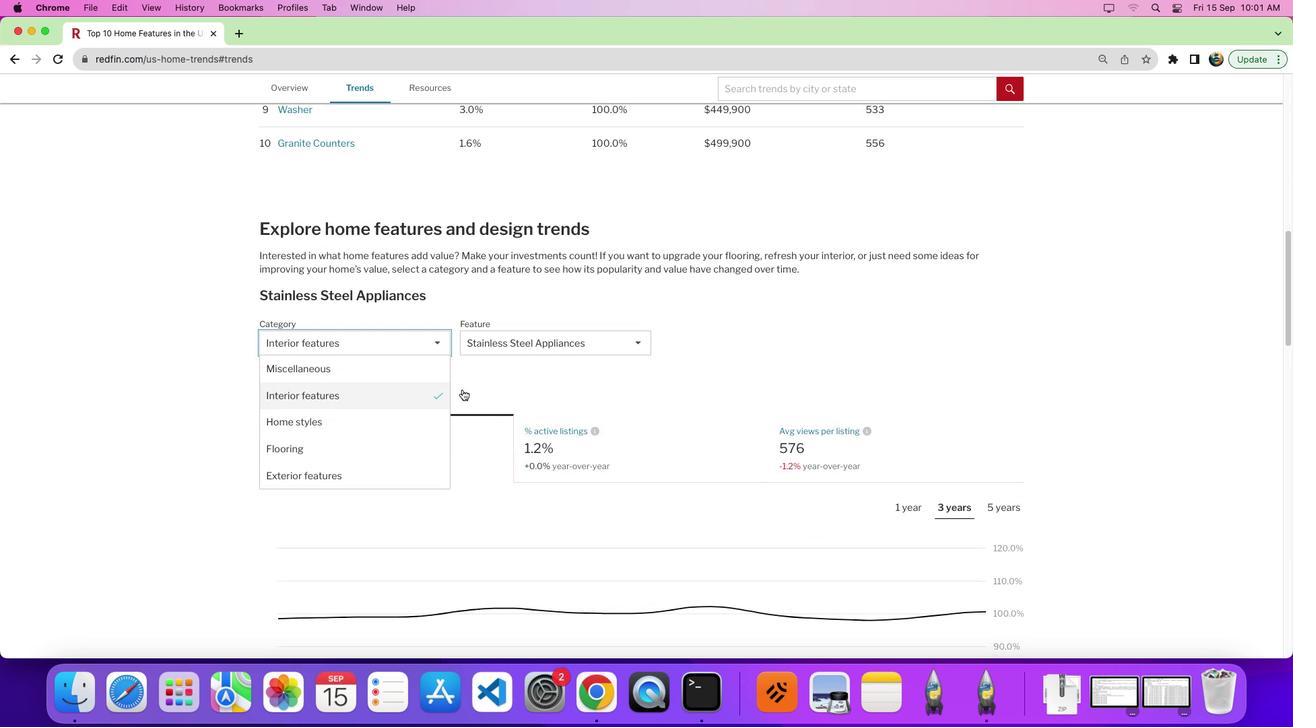 
Action: Mouse moved to (458, 394)
Screenshot: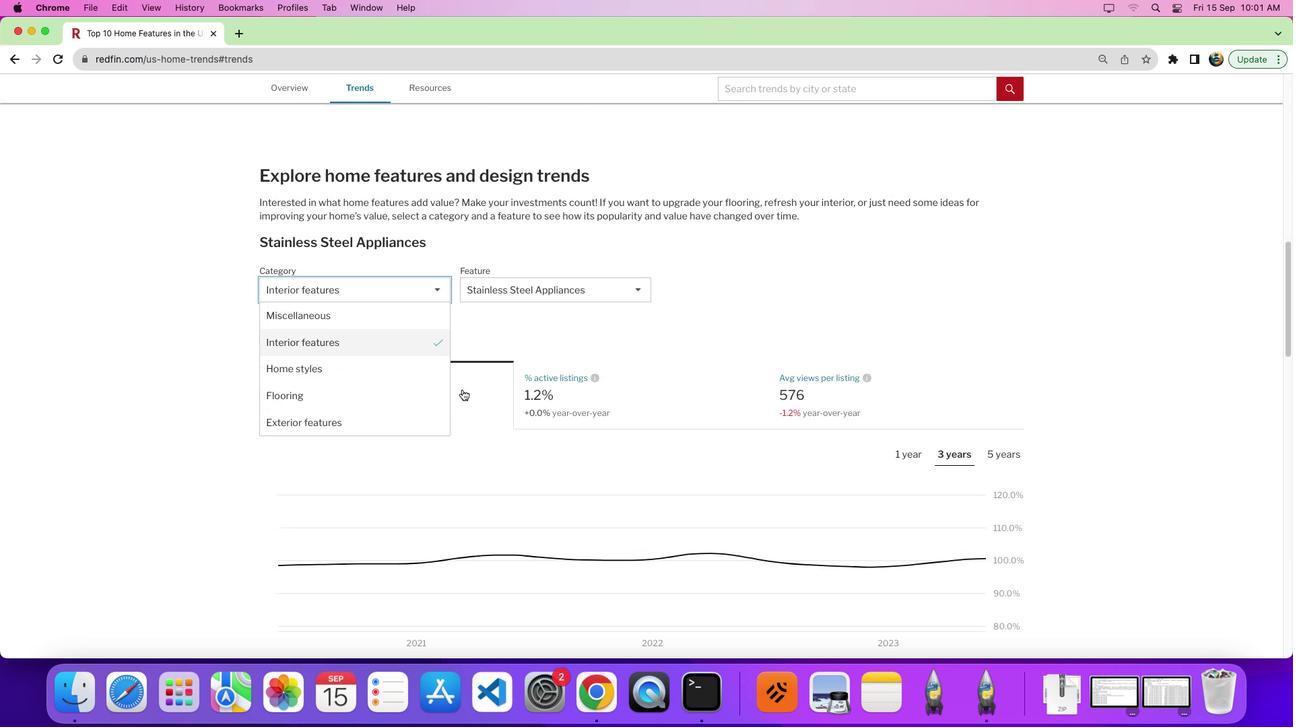 
Action: Mouse scrolled (458, 394) with delta (0, 0)
Screenshot: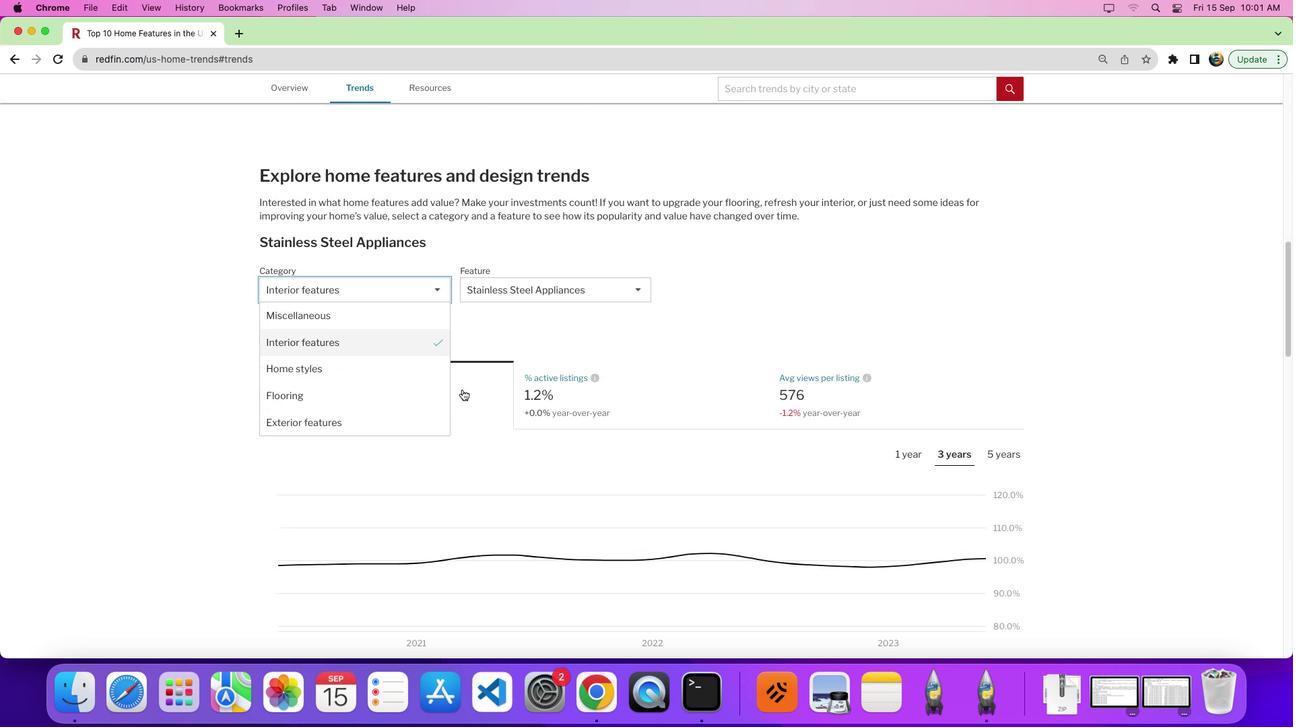 
Action: Mouse moved to (462, 390)
Screenshot: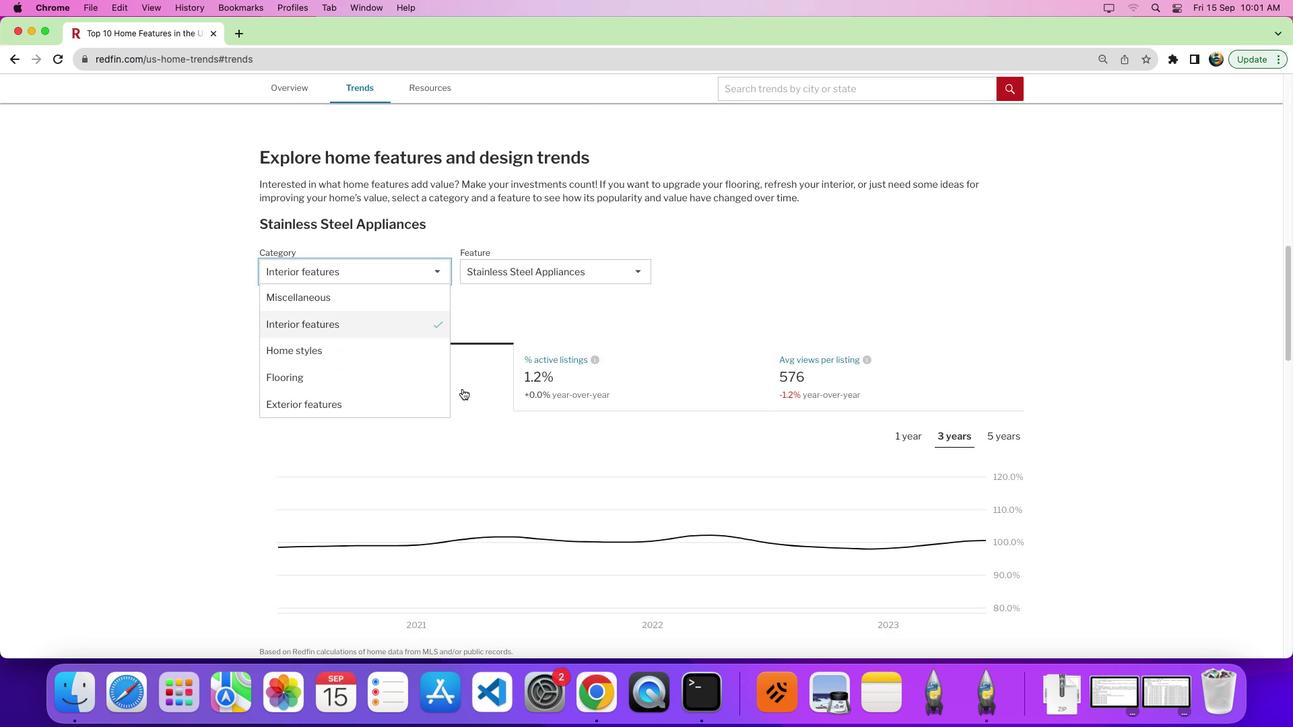 
Action: Mouse scrolled (462, 390) with delta (0, -3)
Screenshot: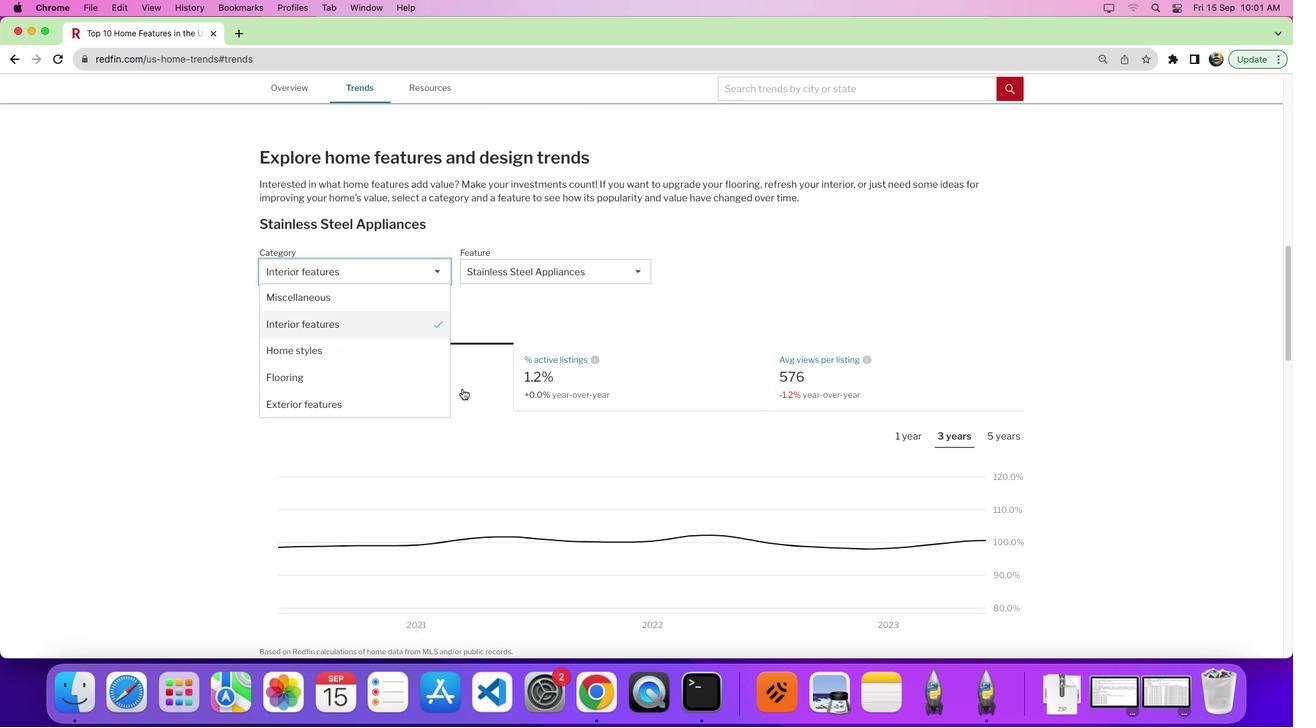 
Action: Mouse moved to (357, 297)
Screenshot: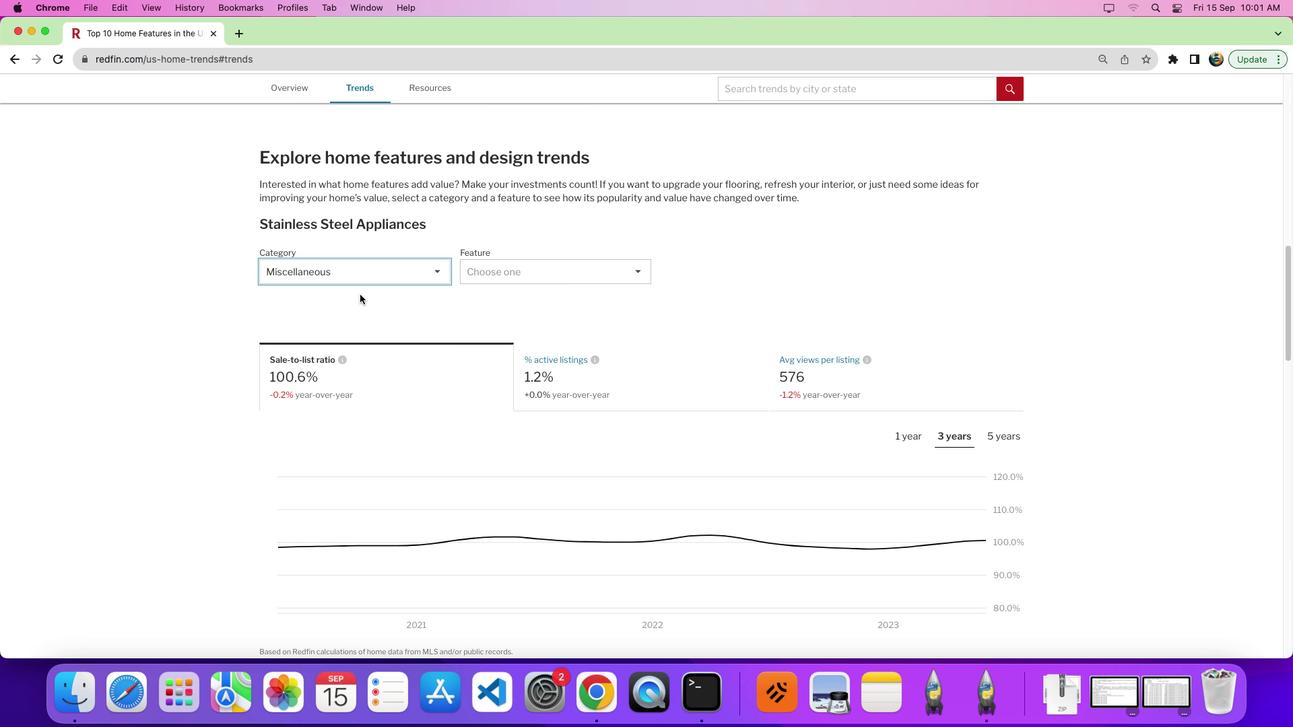
Action: Mouse pressed left at (357, 297)
Screenshot: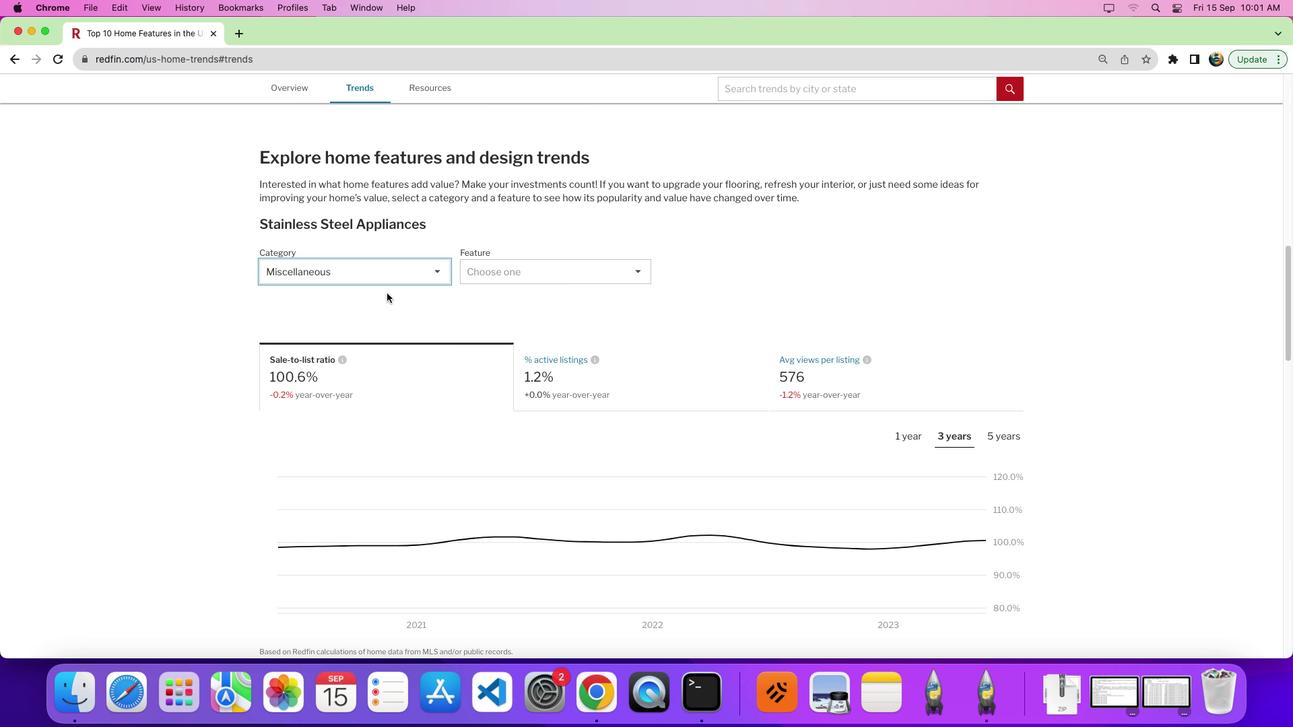 
Action: Mouse moved to (538, 270)
Screenshot: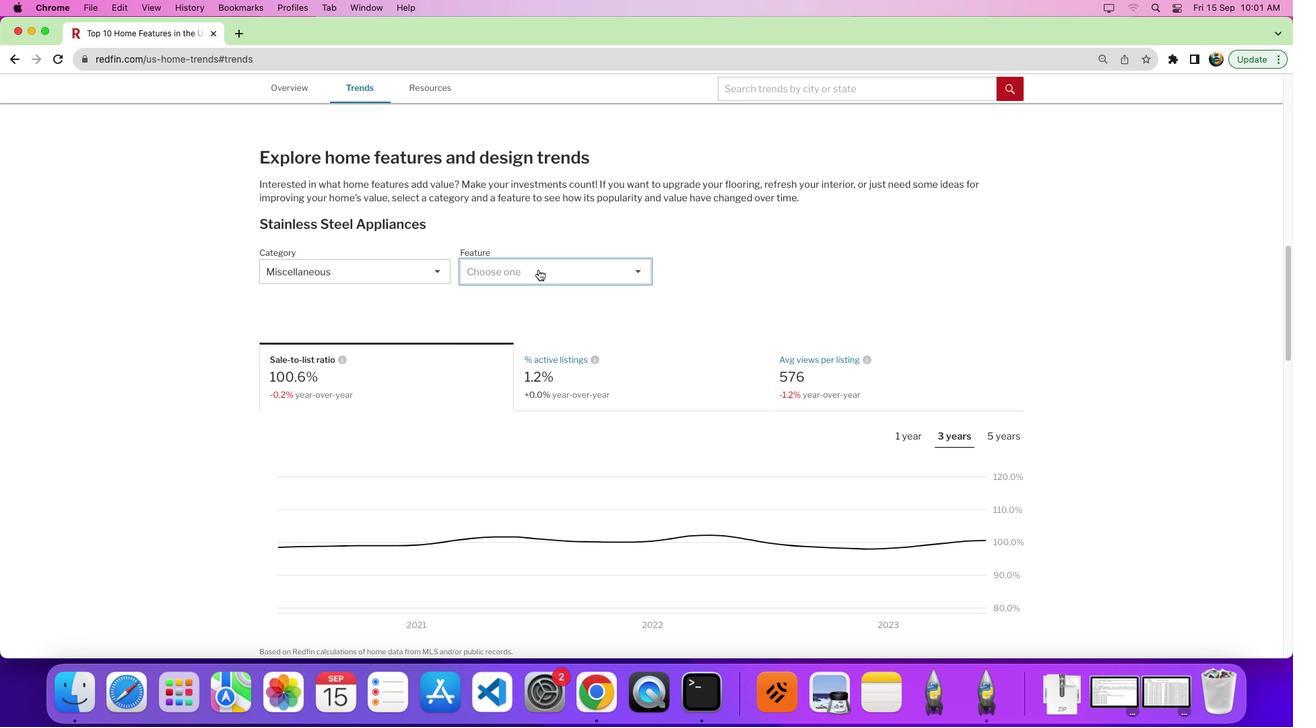 
Action: Mouse pressed left at (538, 270)
Screenshot: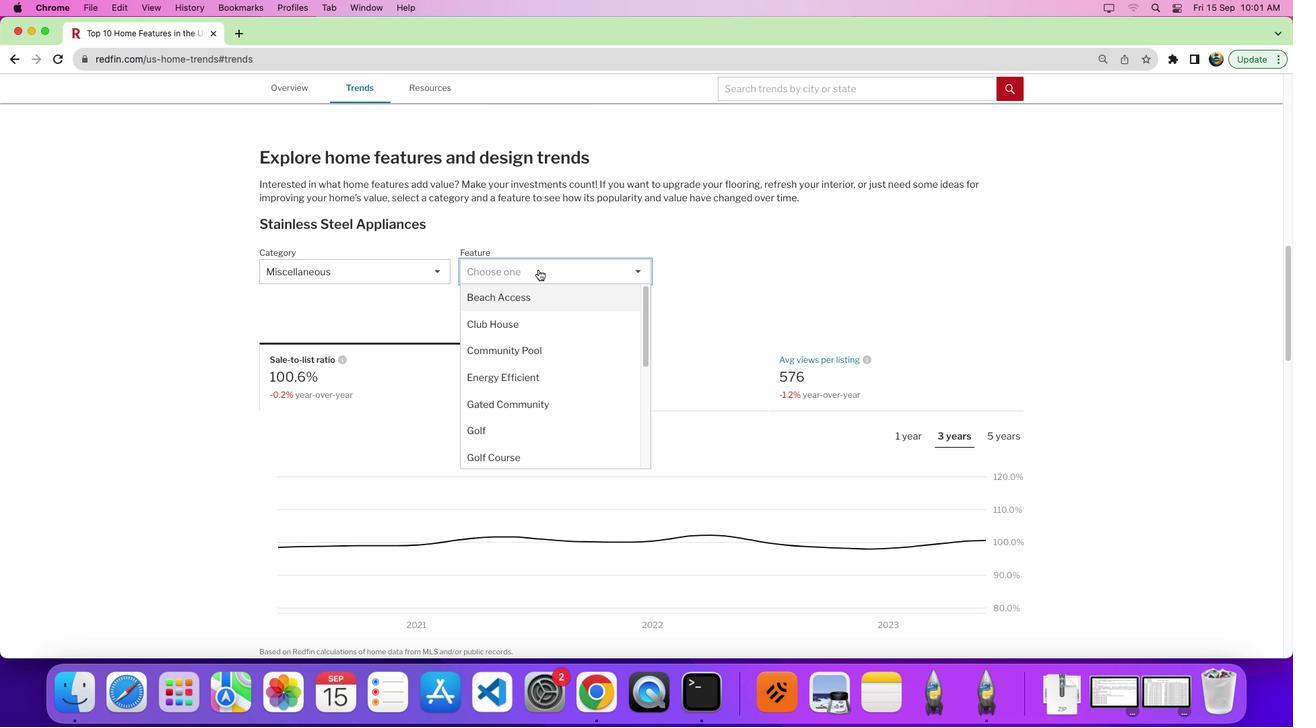 
Action: Mouse moved to (531, 334)
Screenshot: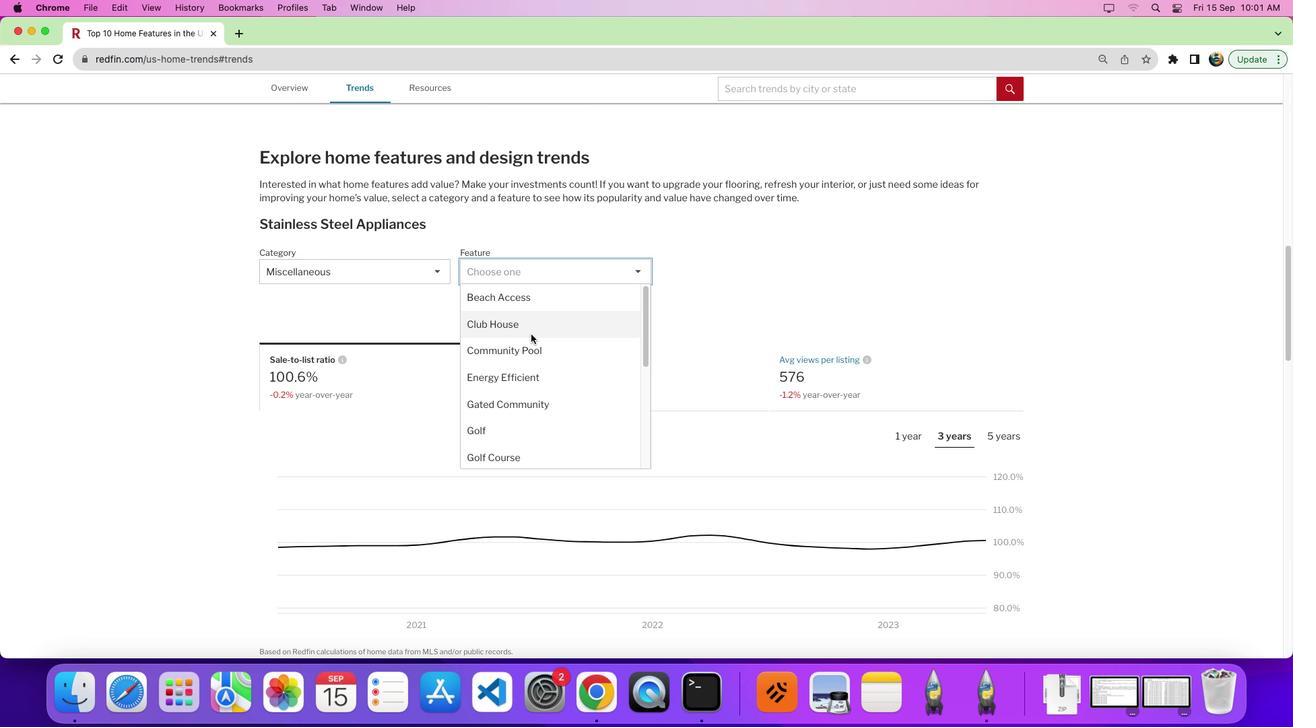 
Action: Mouse scrolled (531, 334) with delta (0, 0)
Screenshot: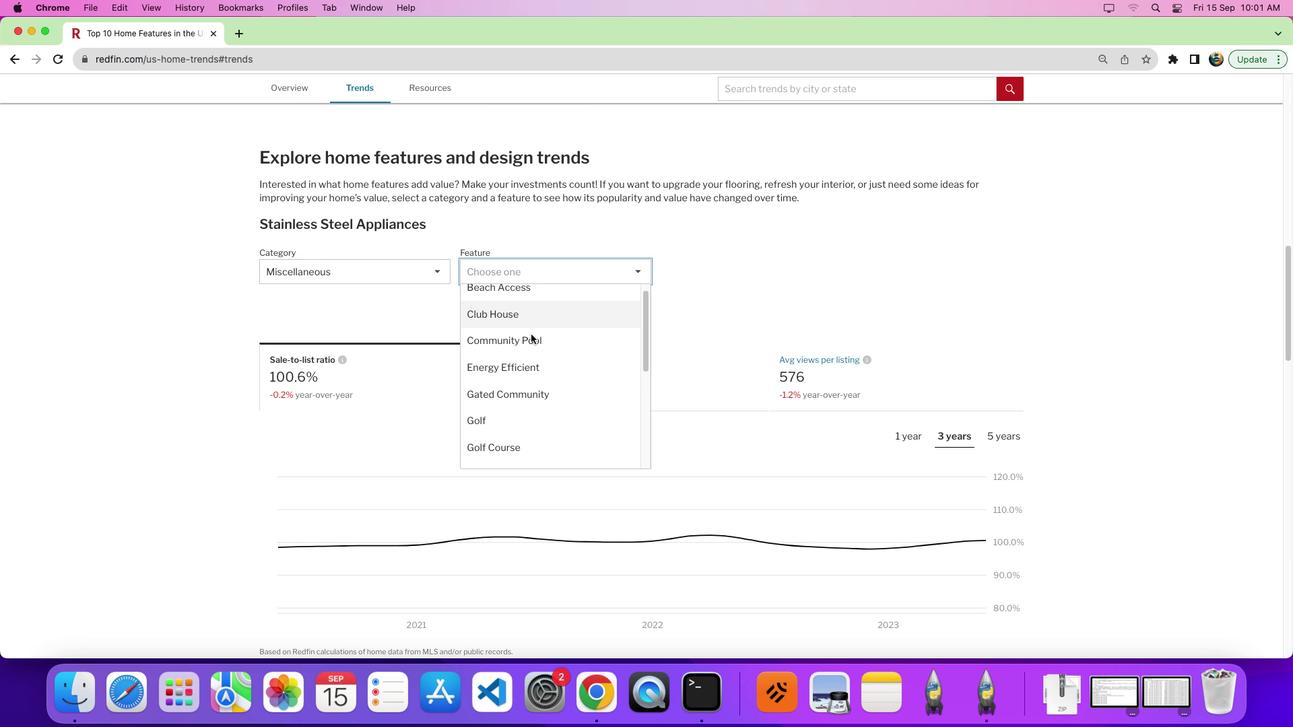 
Action: Mouse scrolled (531, 334) with delta (0, 0)
Screenshot: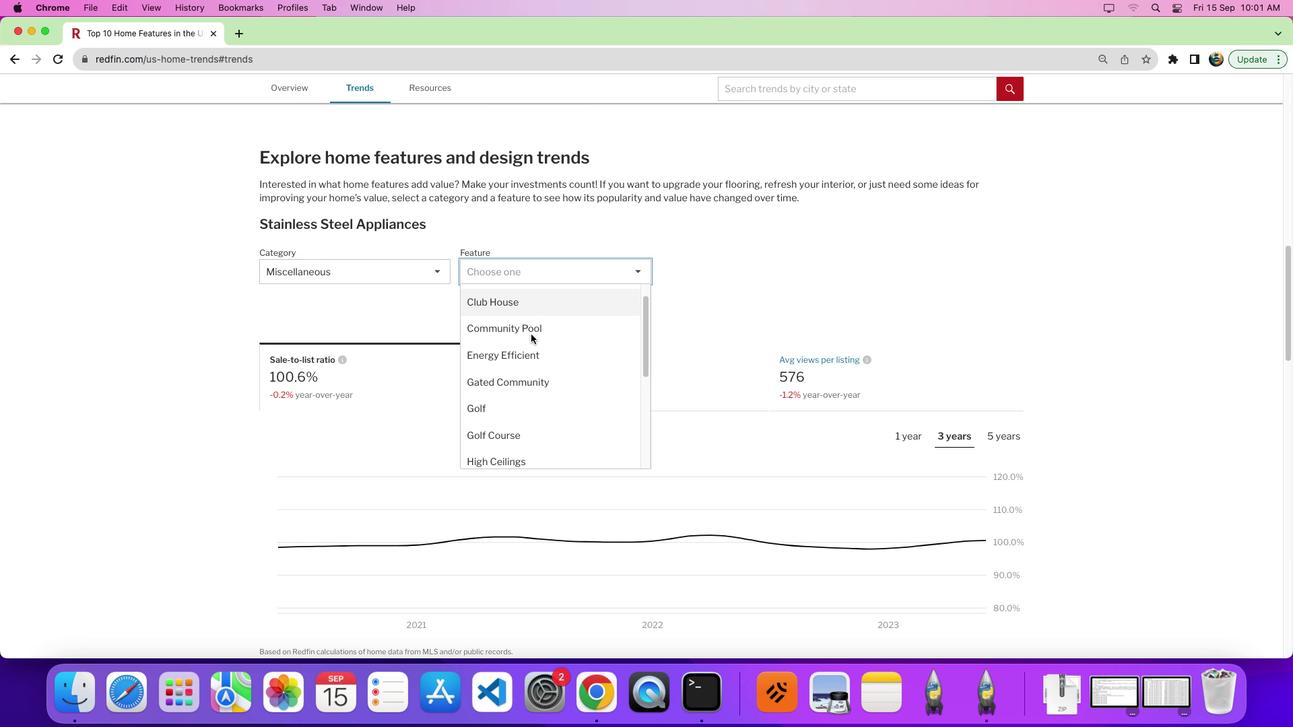 
Action: Mouse scrolled (531, 334) with delta (0, 0)
Screenshot: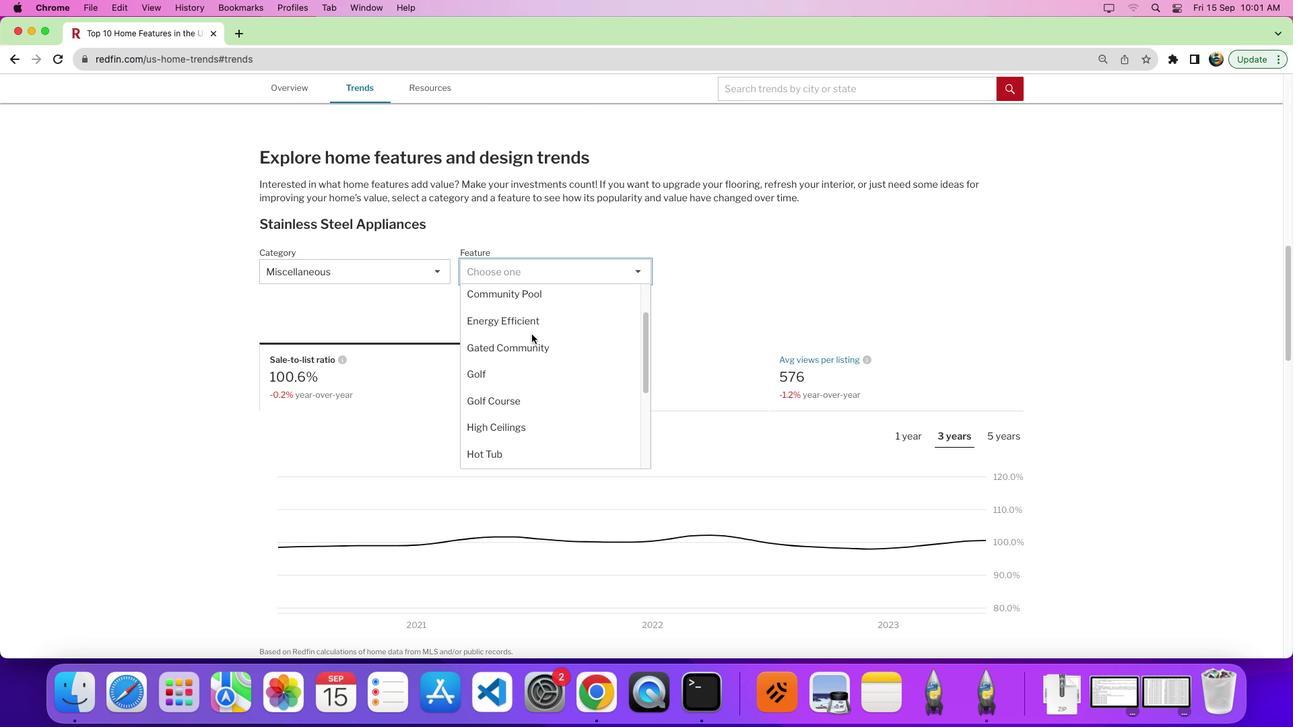
Action: Mouse moved to (533, 332)
Screenshot: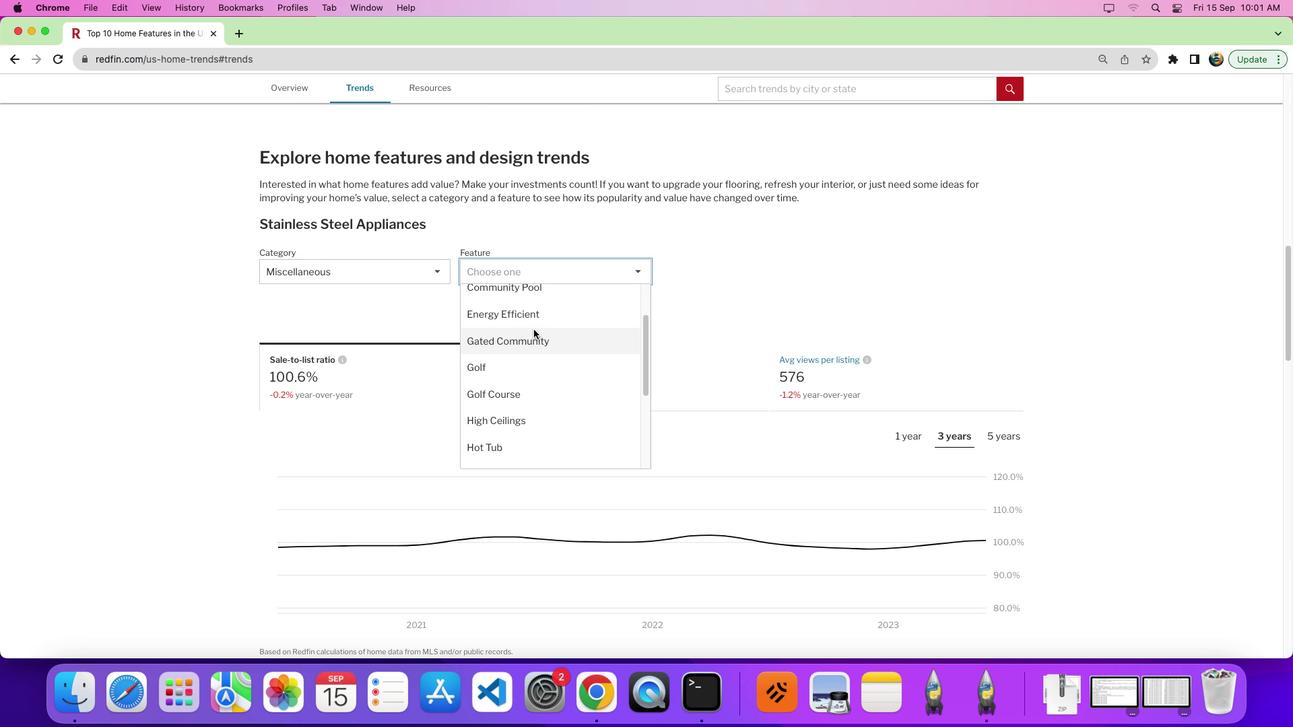 
Action: Mouse scrolled (533, 332) with delta (0, 0)
Screenshot: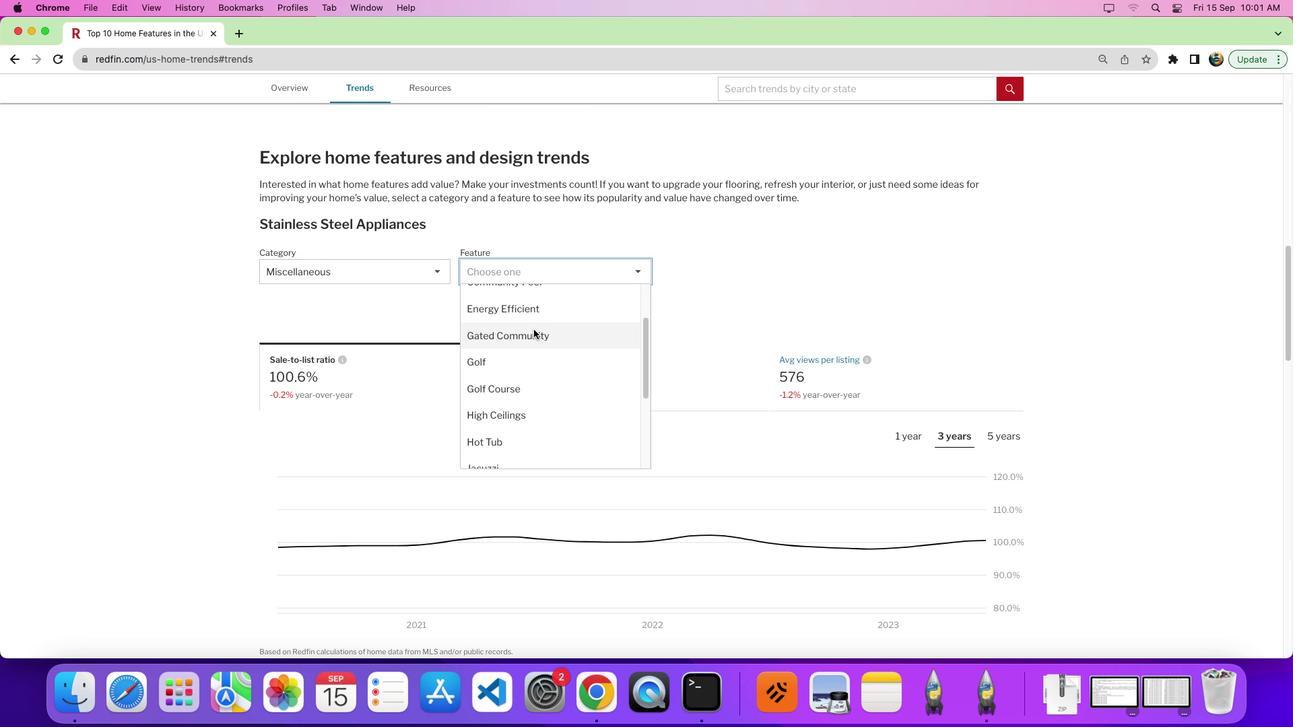 
Action: Mouse moved to (533, 330)
Screenshot: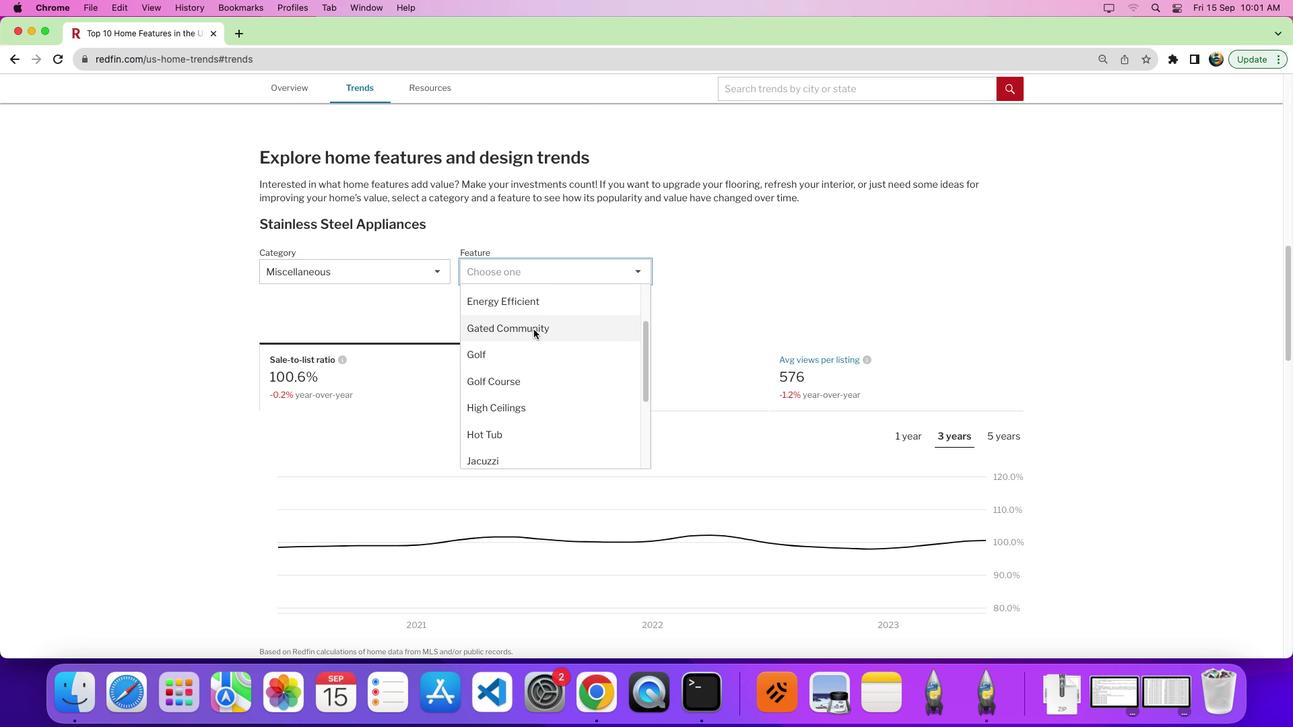 
Action: Mouse scrolled (533, 330) with delta (0, 0)
Screenshot: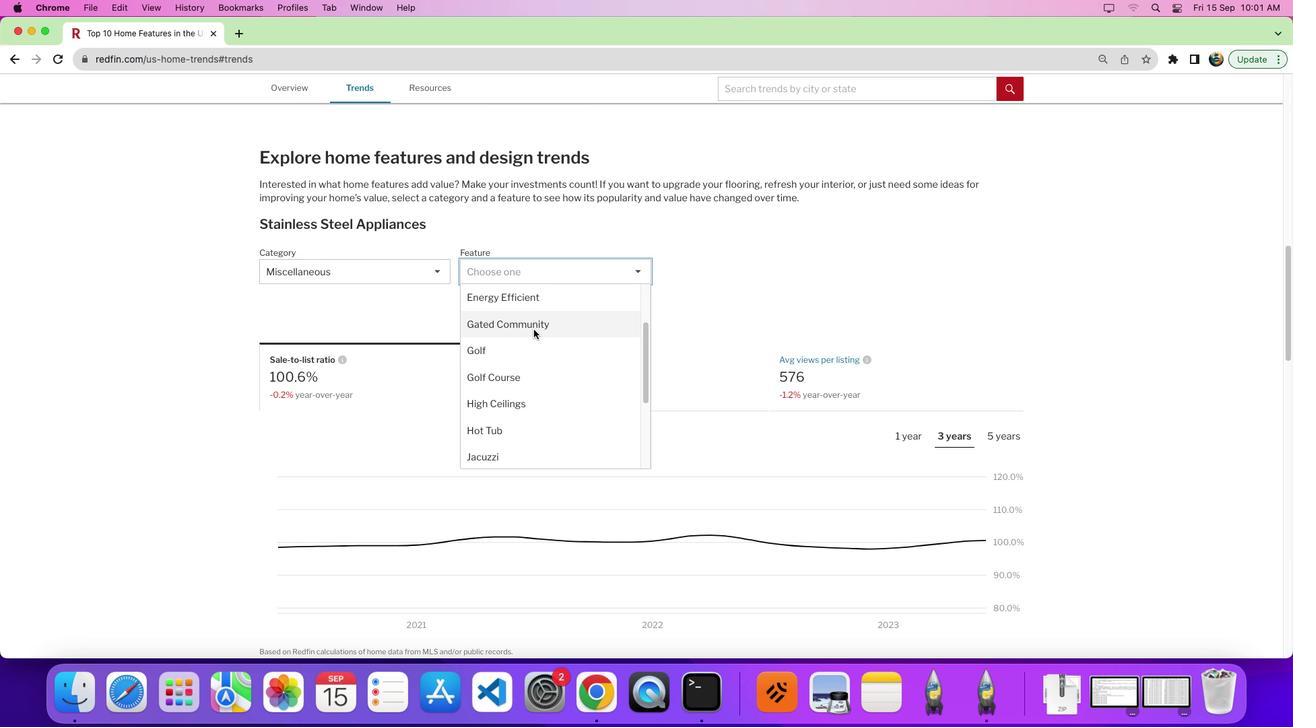 
Action: Mouse moved to (533, 329)
Screenshot: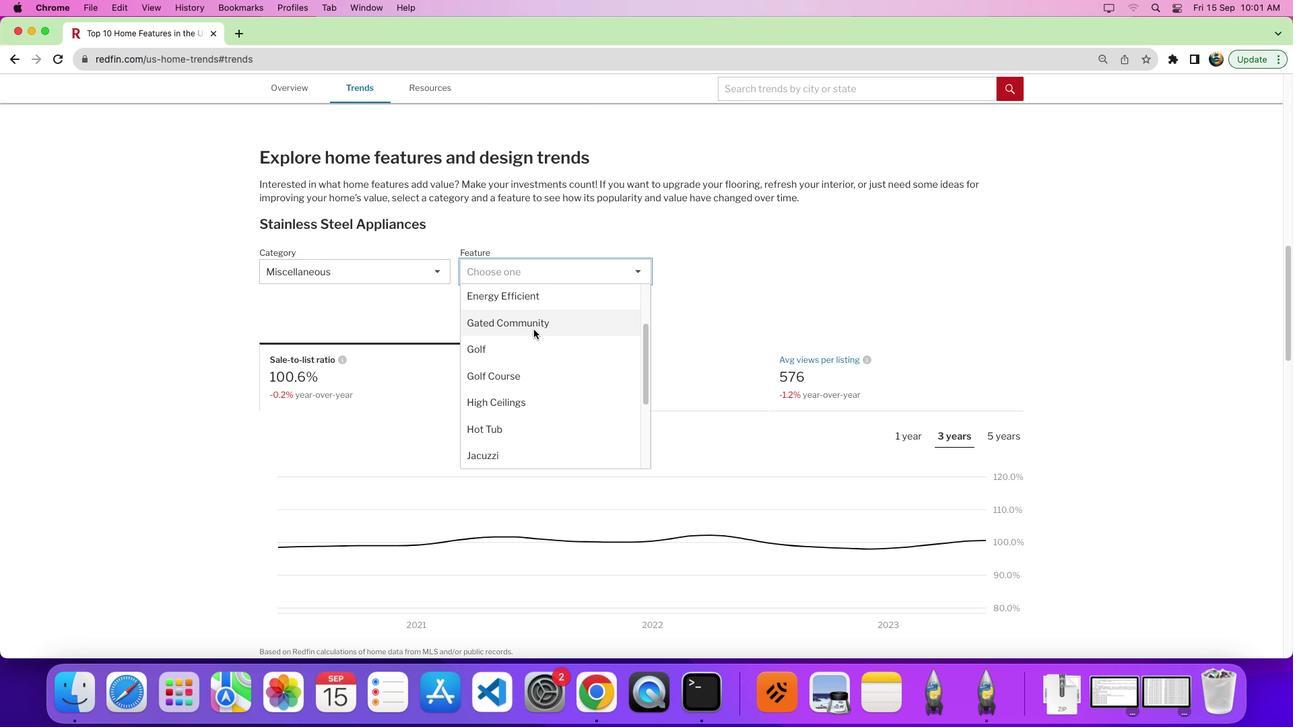 
Action: Mouse scrolled (533, 329) with delta (0, 0)
Screenshot: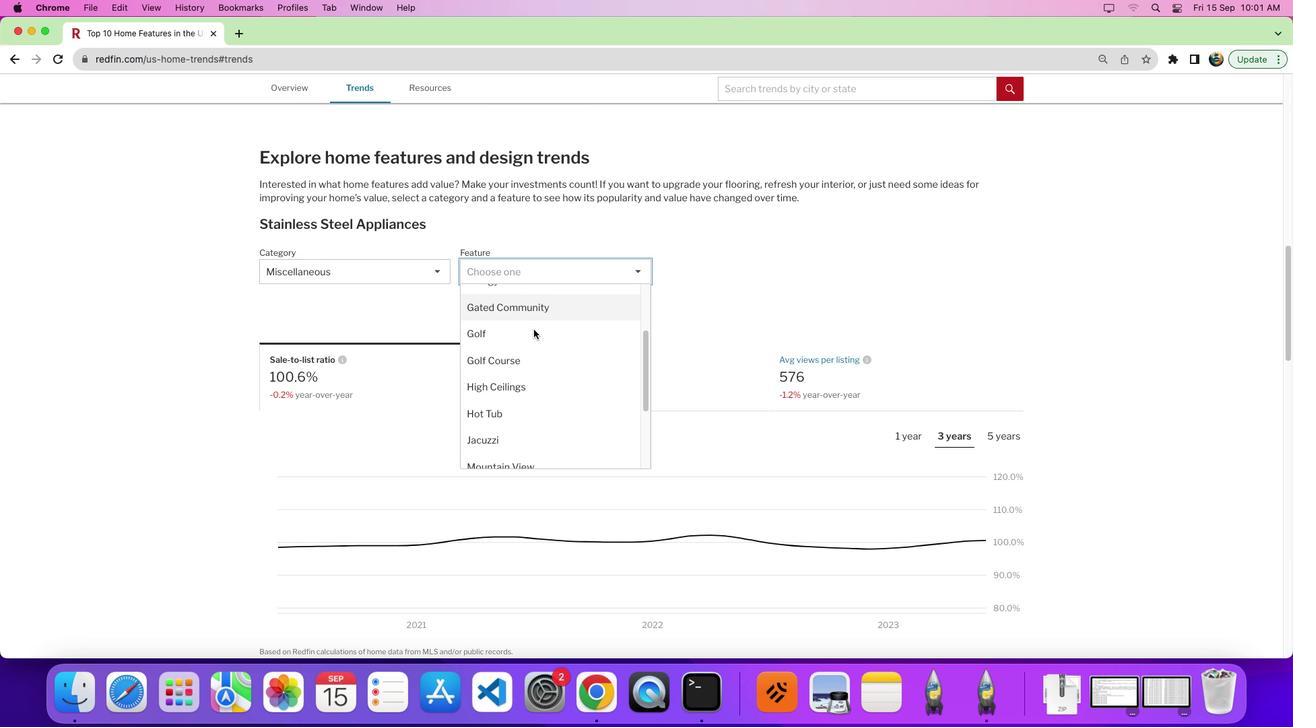 
Action: Mouse scrolled (533, 329) with delta (0, 0)
Screenshot: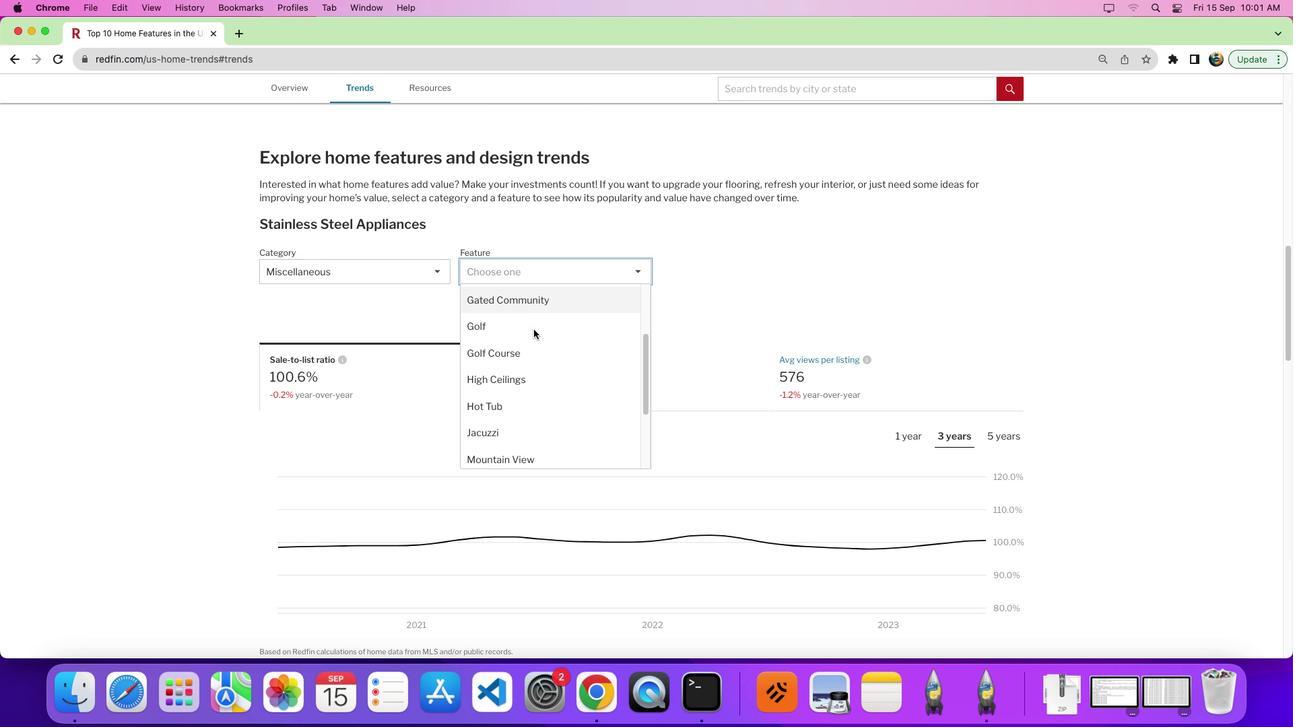 
Action: Mouse moved to (533, 328)
Screenshot: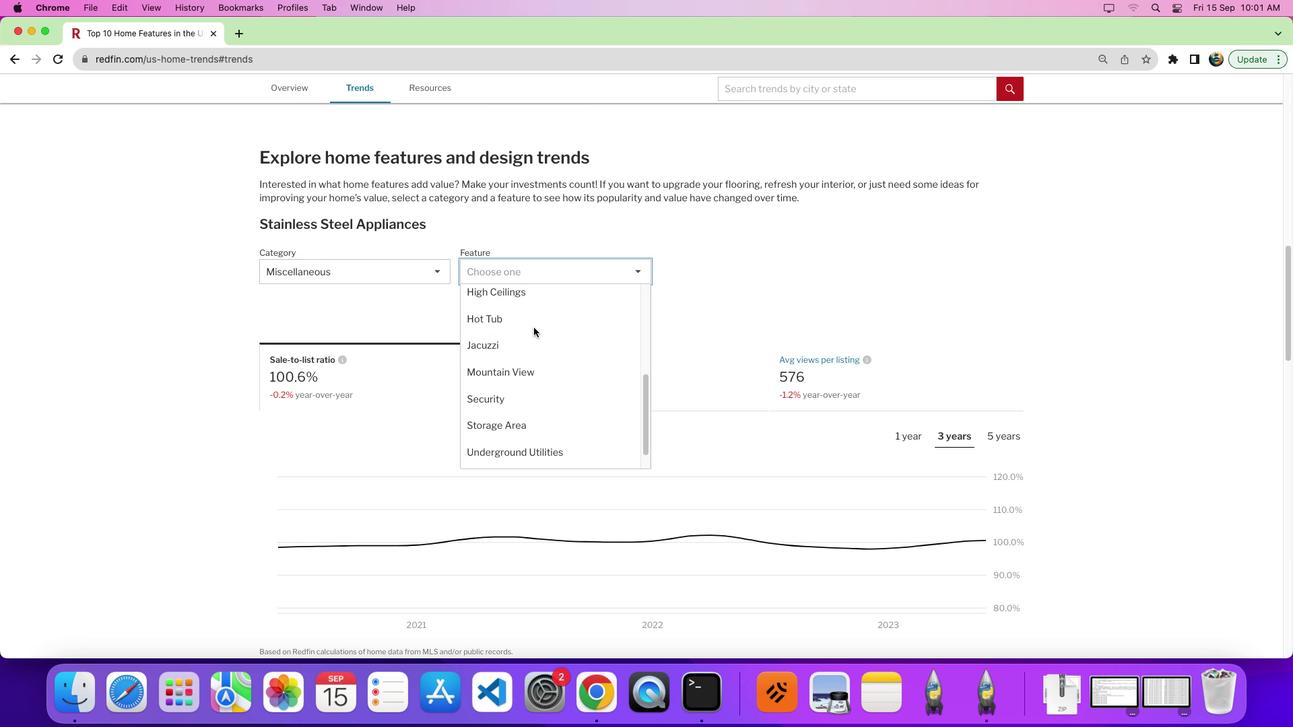 
Action: Mouse scrolled (533, 328) with delta (0, 0)
Screenshot: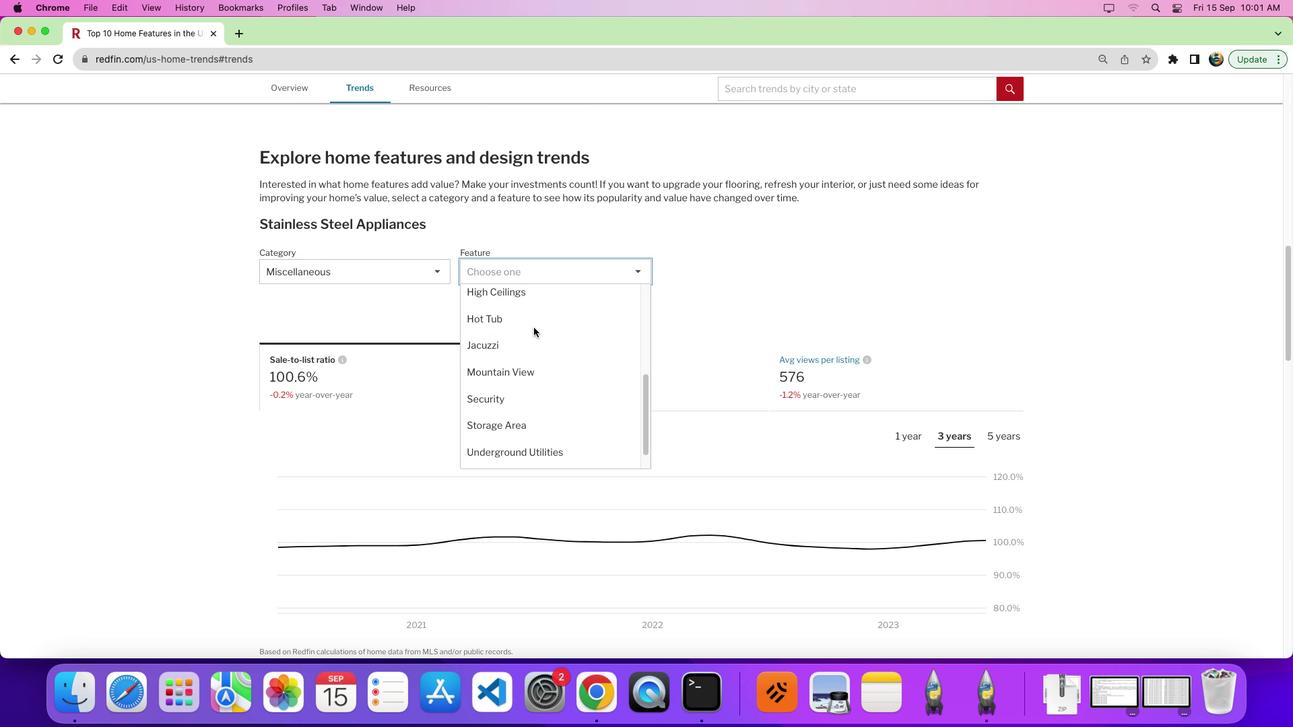 
Action: Mouse scrolled (533, 328) with delta (0, 0)
Screenshot: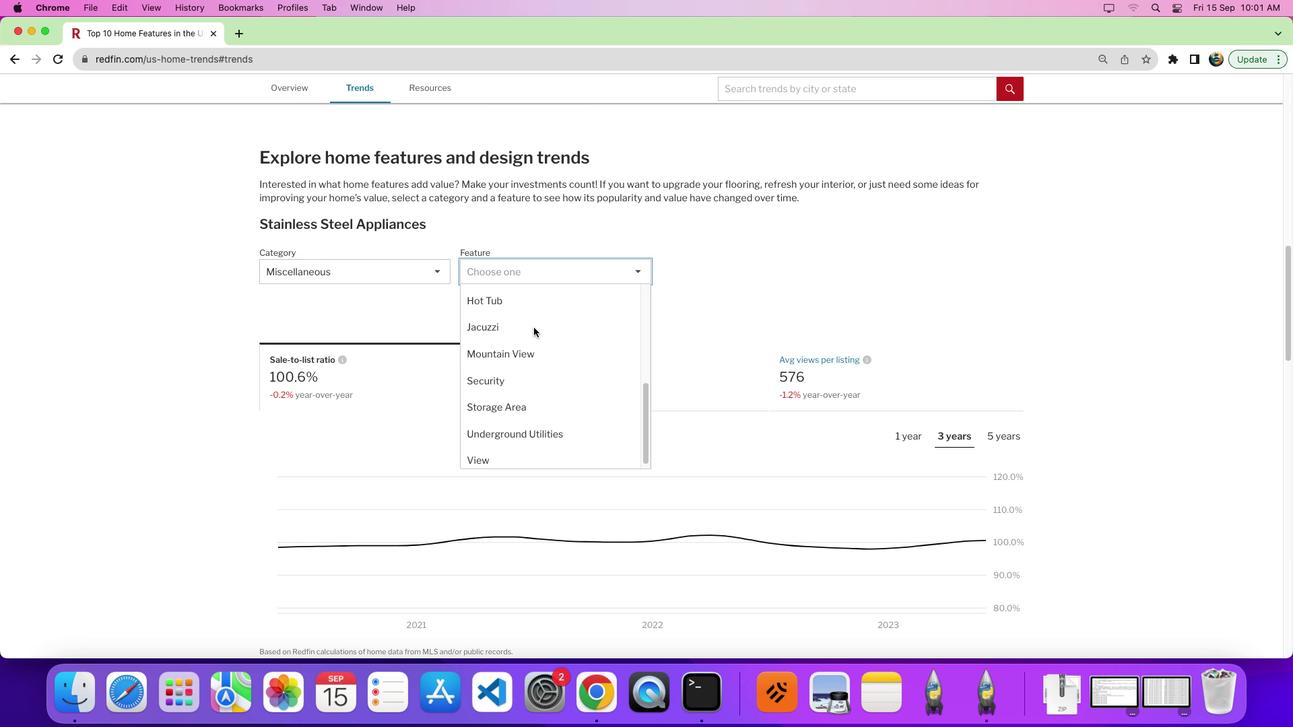 
Action: Mouse scrolled (533, 328) with delta (0, -4)
Screenshot: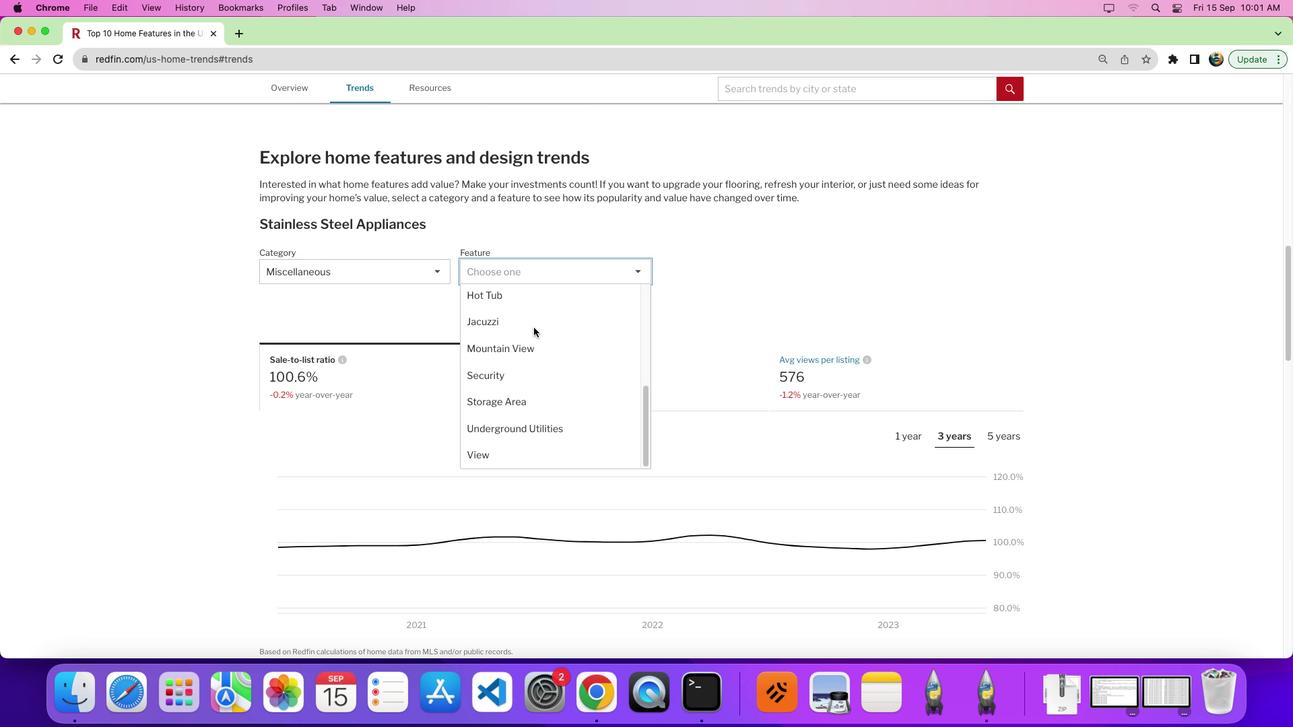
Action: Mouse scrolled (533, 328) with delta (0, -6)
Screenshot: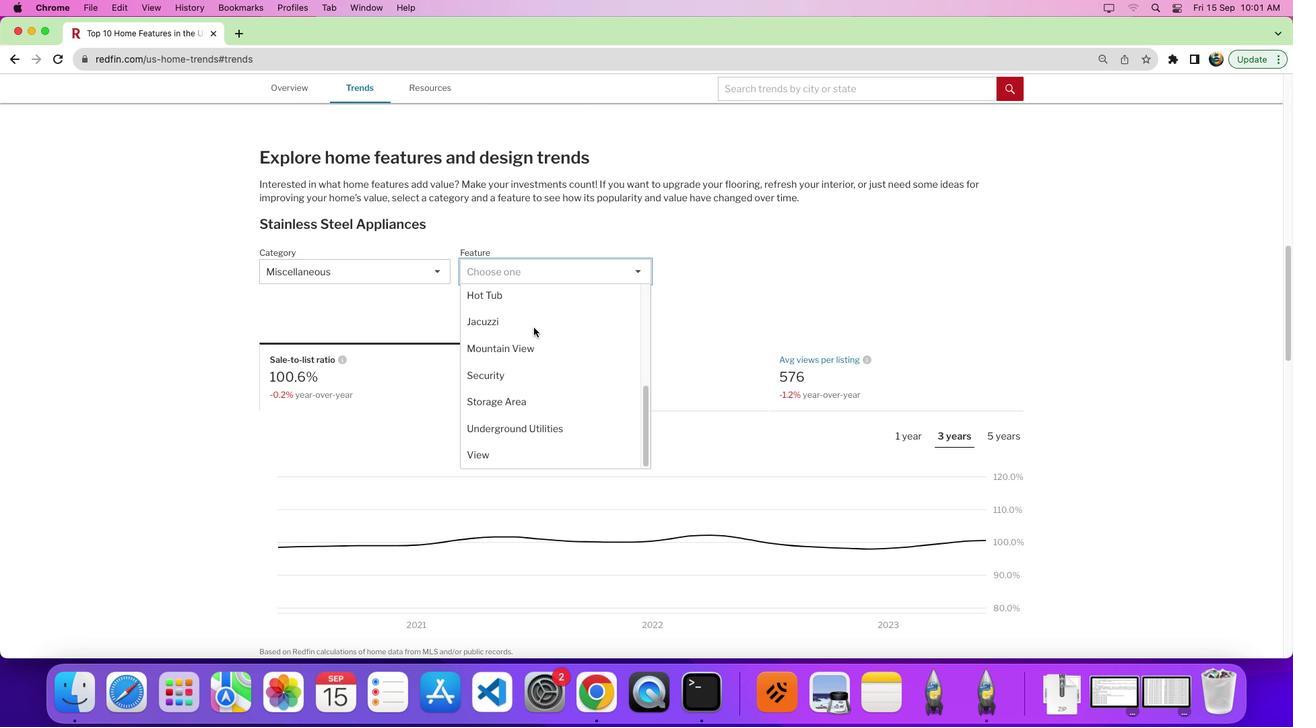 
Action: Mouse moved to (532, 335)
Screenshot: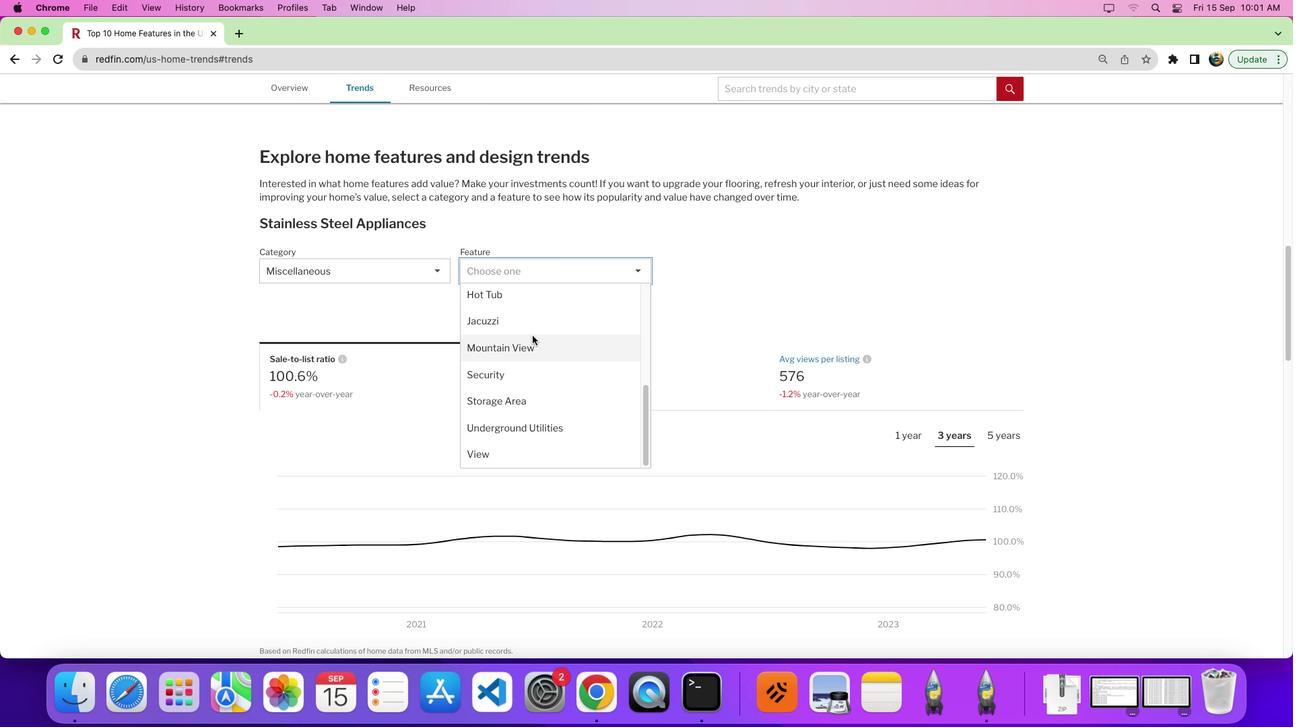 
Action: Mouse scrolled (532, 335) with delta (0, 0)
Screenshot: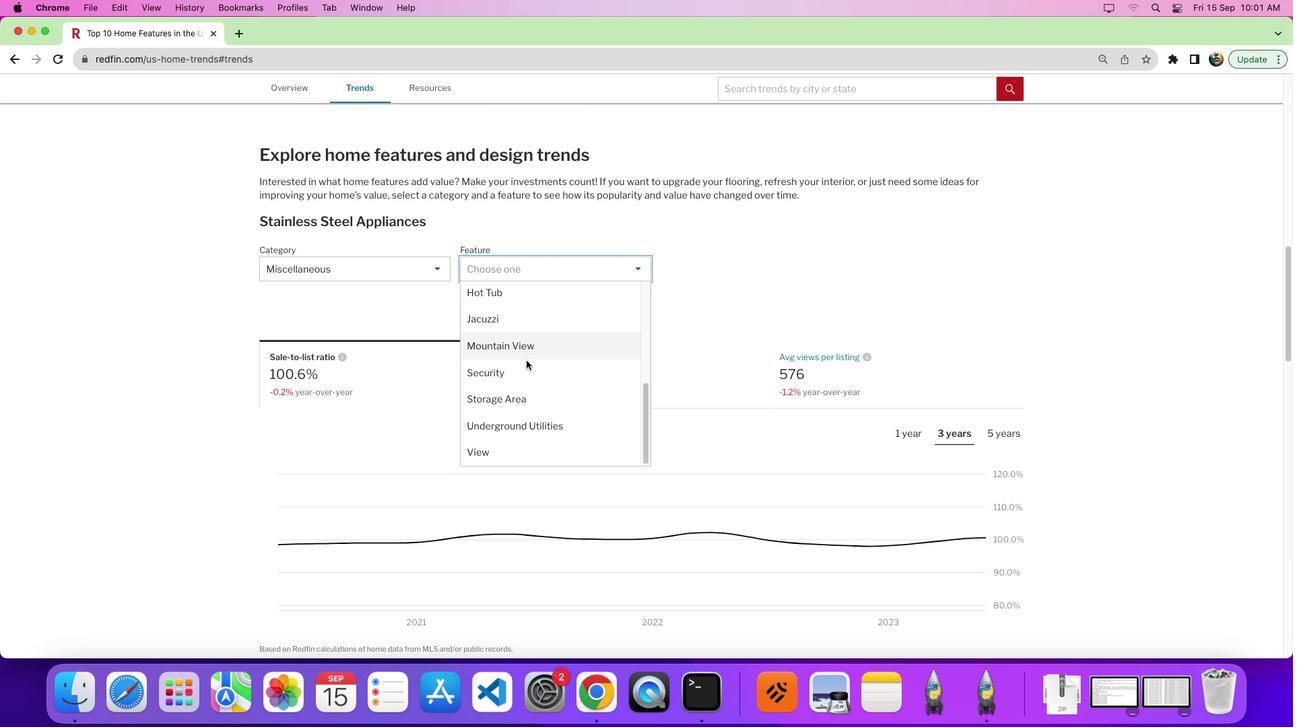 
Action: Mouse moved to (526, 395)
Screenshot: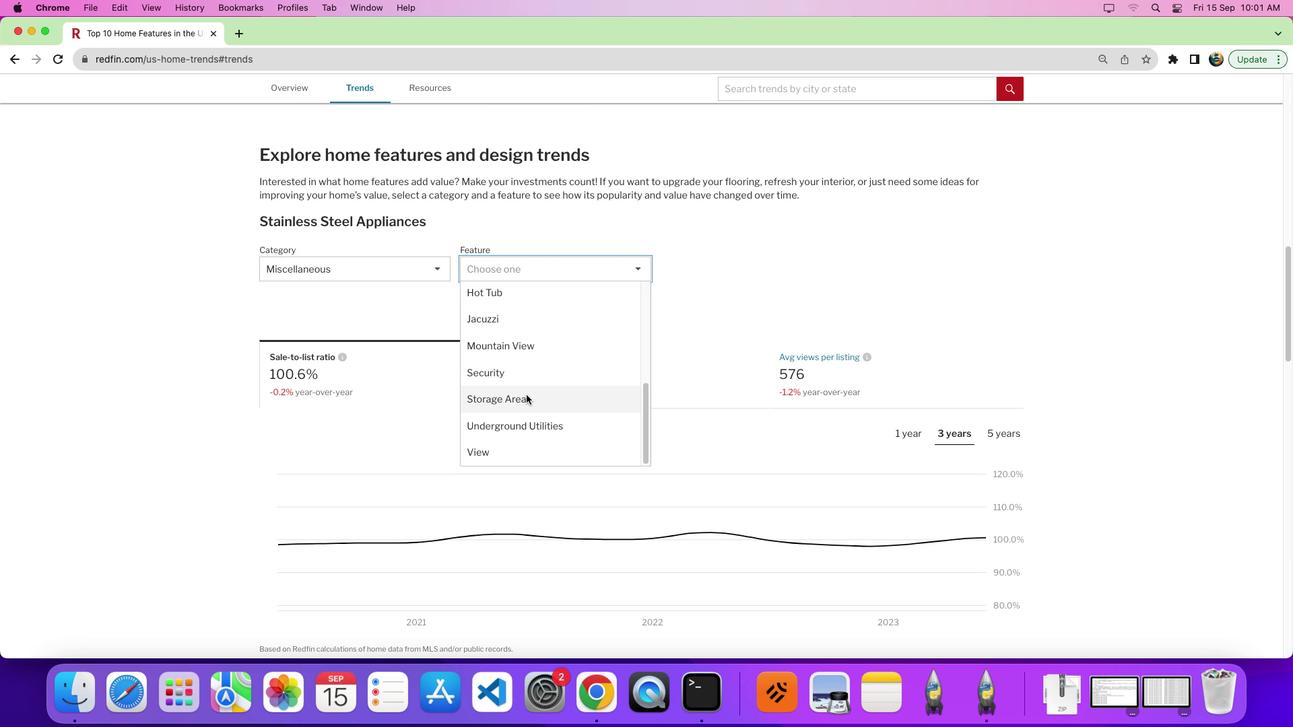 
Action: Mouse pressed left at (526, 395)
Screenshot: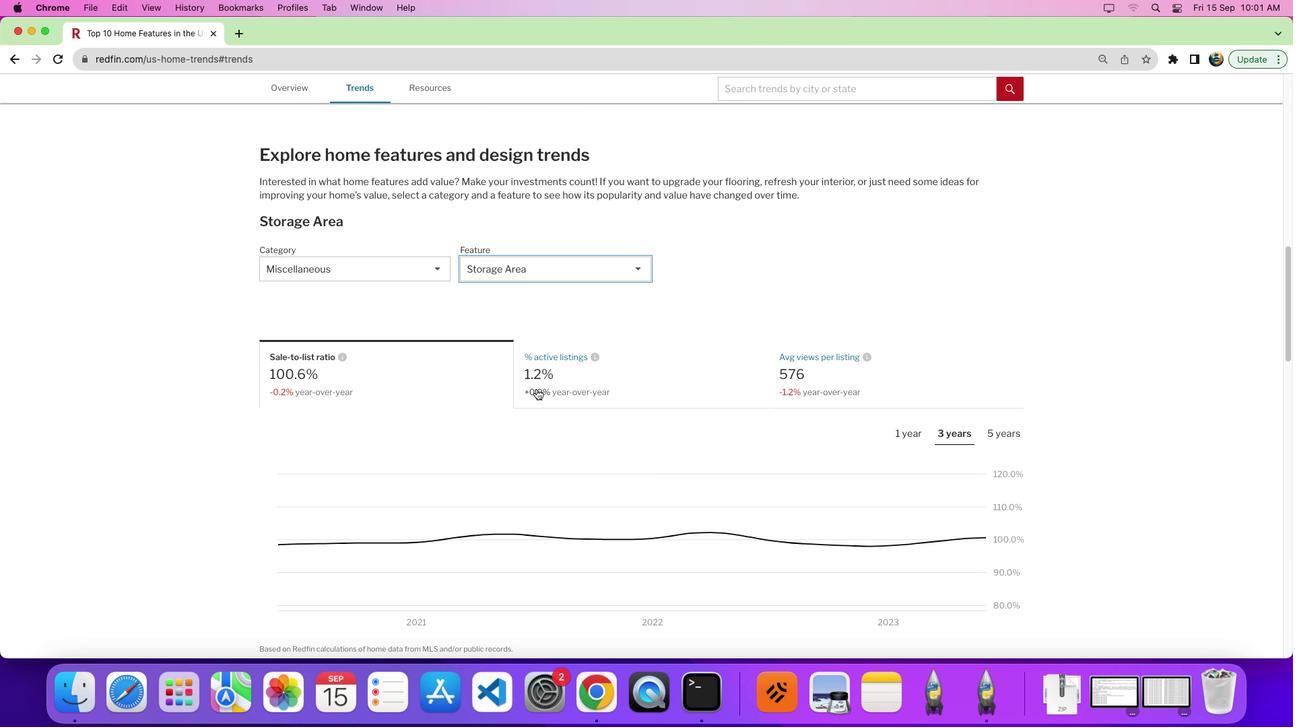 
Action: Mouse moved to (907, 431)
Screenshot: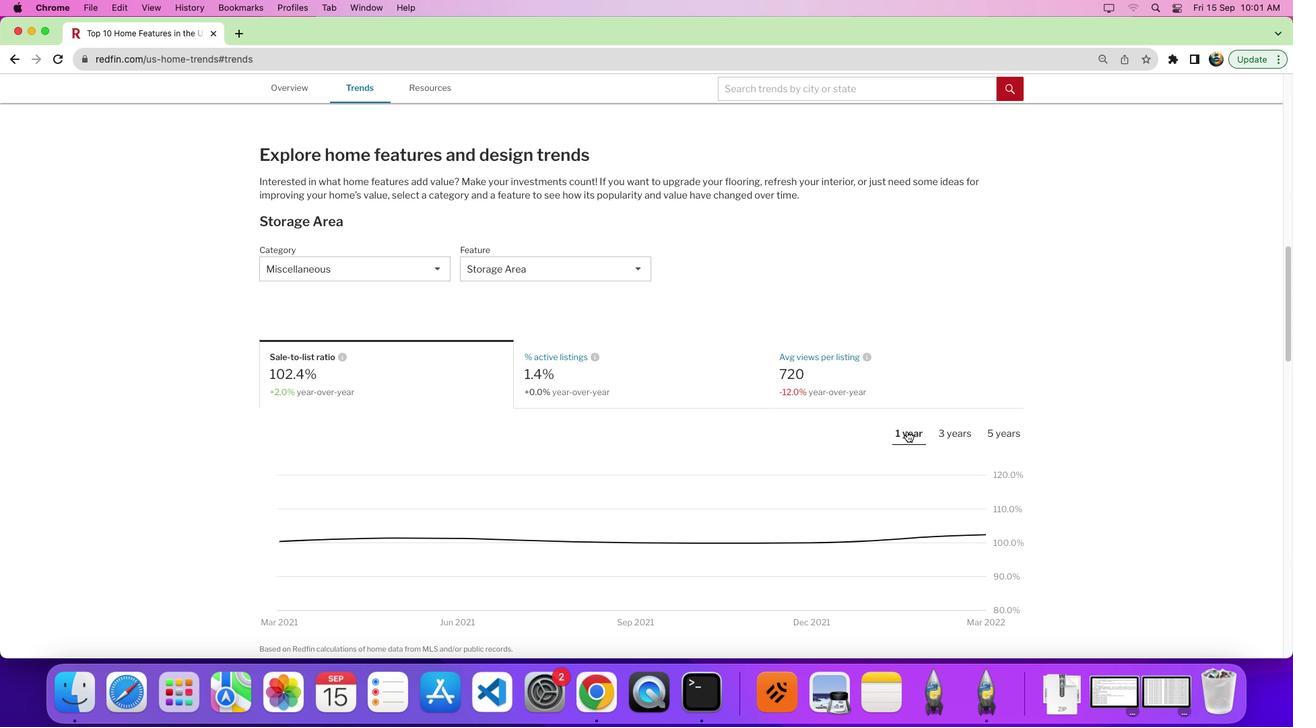 
Action: Mouse pressed left at (907, 431)
Screenshot: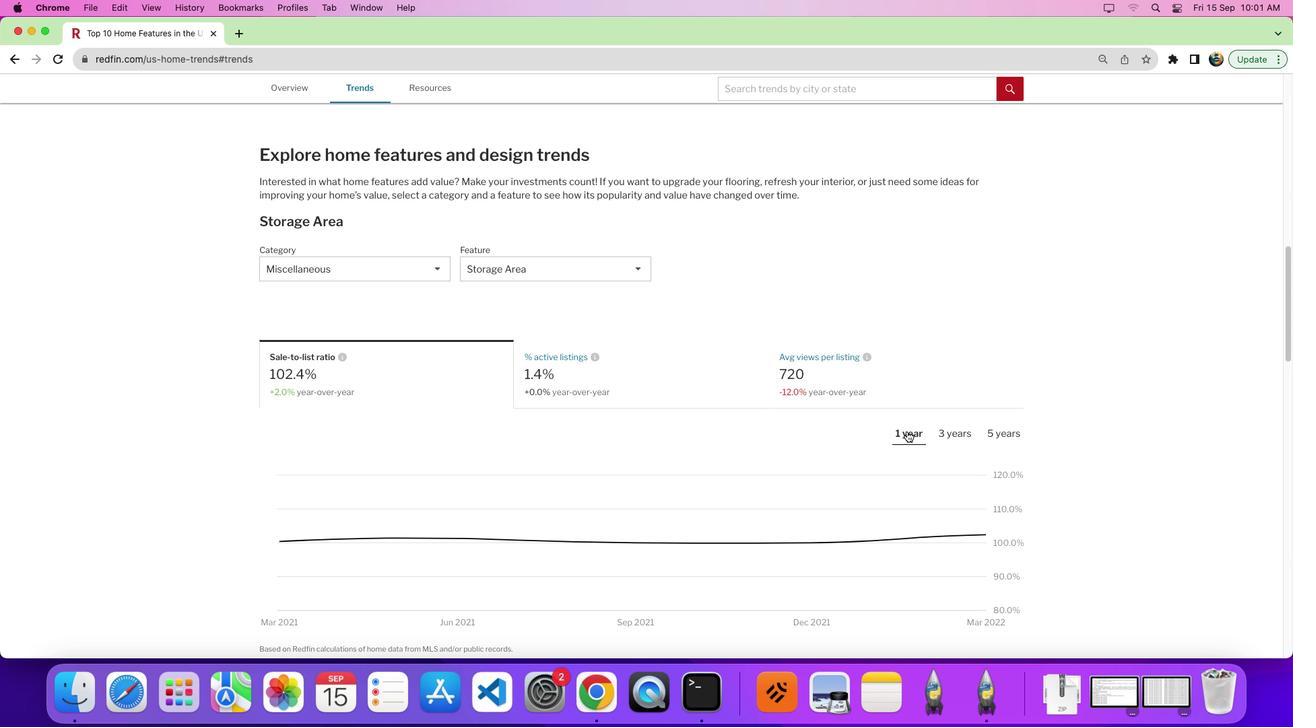 
Action: Mouse moved to (904, 400)
Screenshot: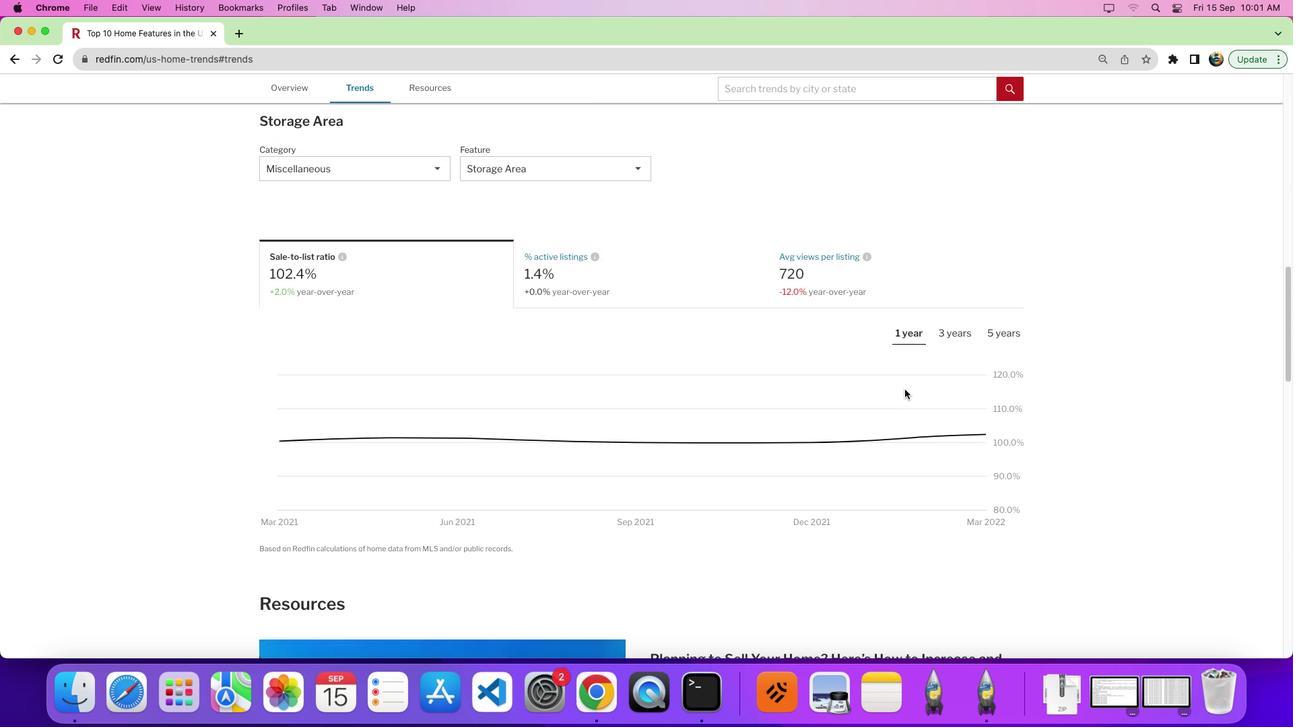 
Action: Mouse scrolled (904, 400) with delta (0, 0)
Screenshot: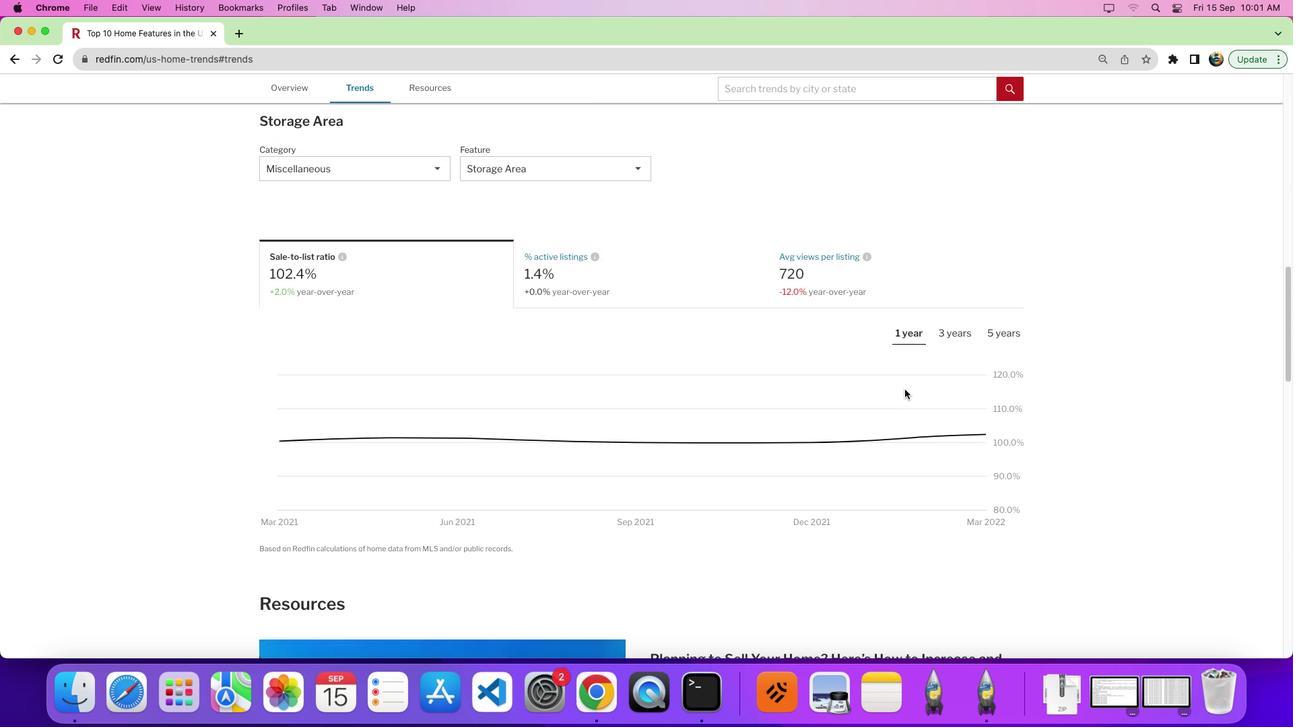 
Action: Mouse scrolled (904, 400) with delta (0, 0)
Screenshot: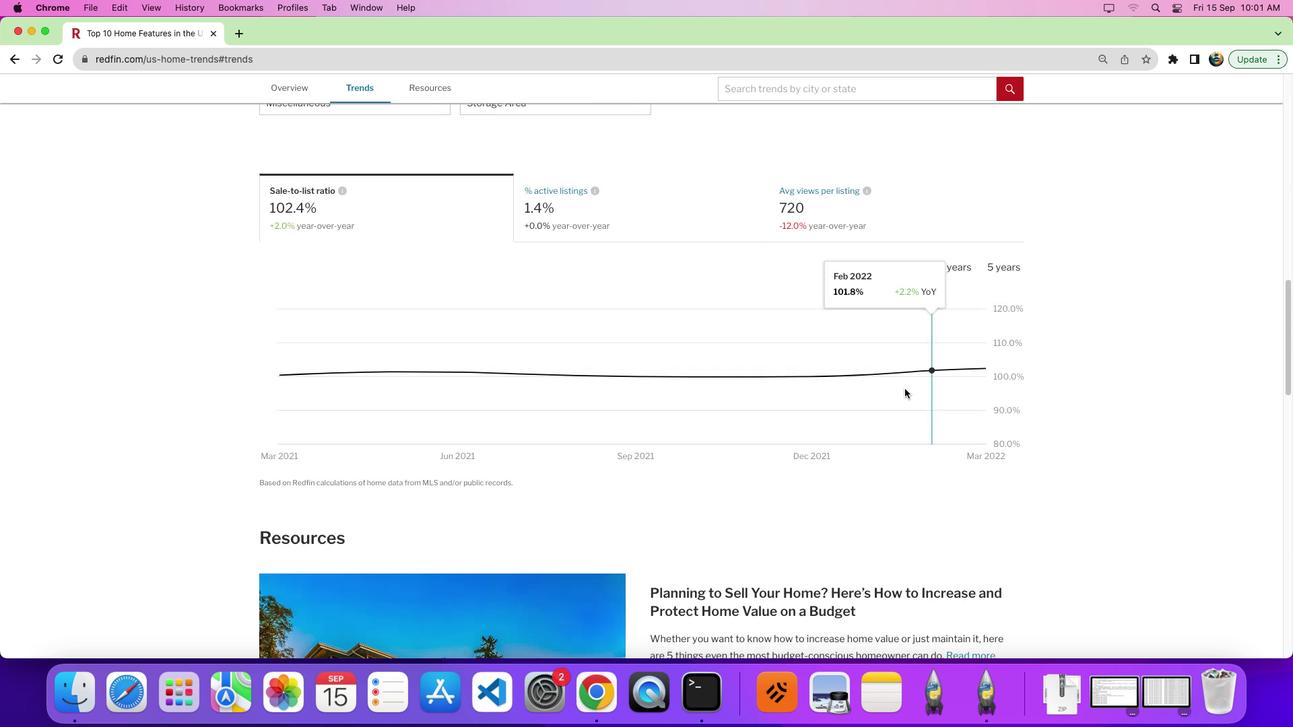 
Action: Mouse moved to (904, 393)
Screenshot: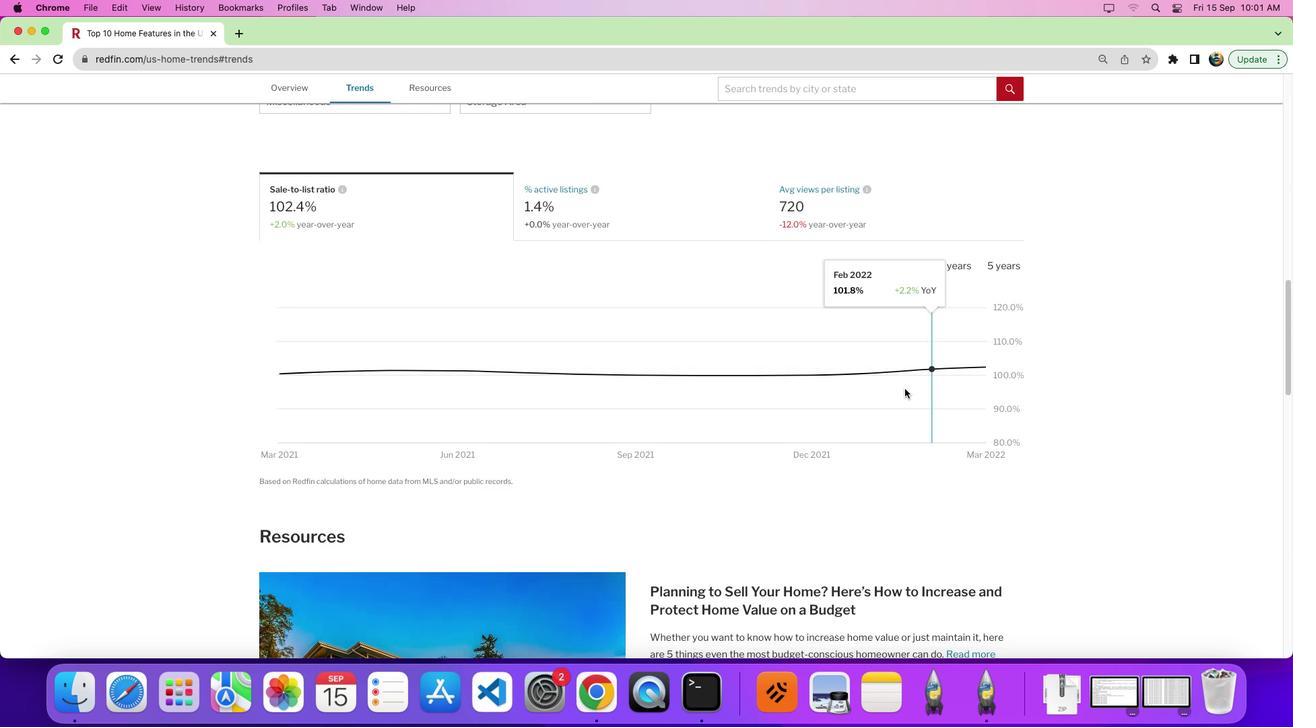 
Action: Mouse scrolled (904, 393) with delta (0, -2)
Screenshot: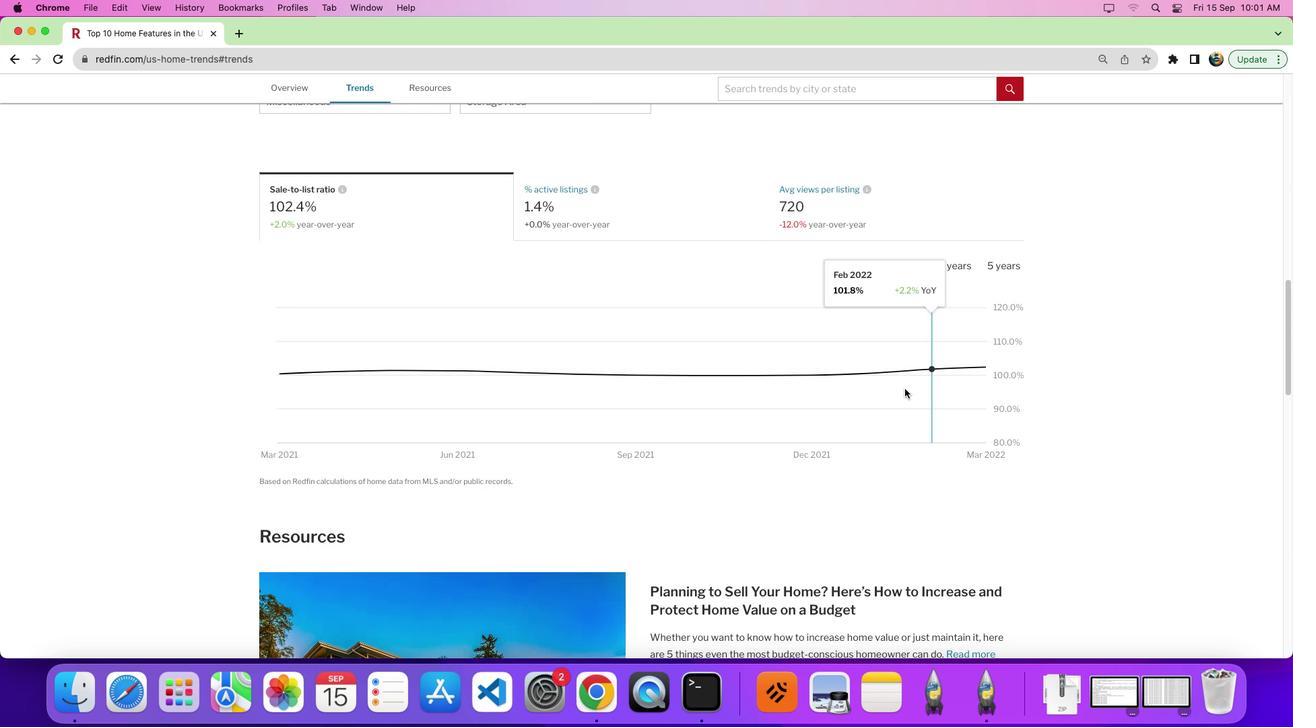 
Action: Mouse moved to (901, 331)
Screenshot: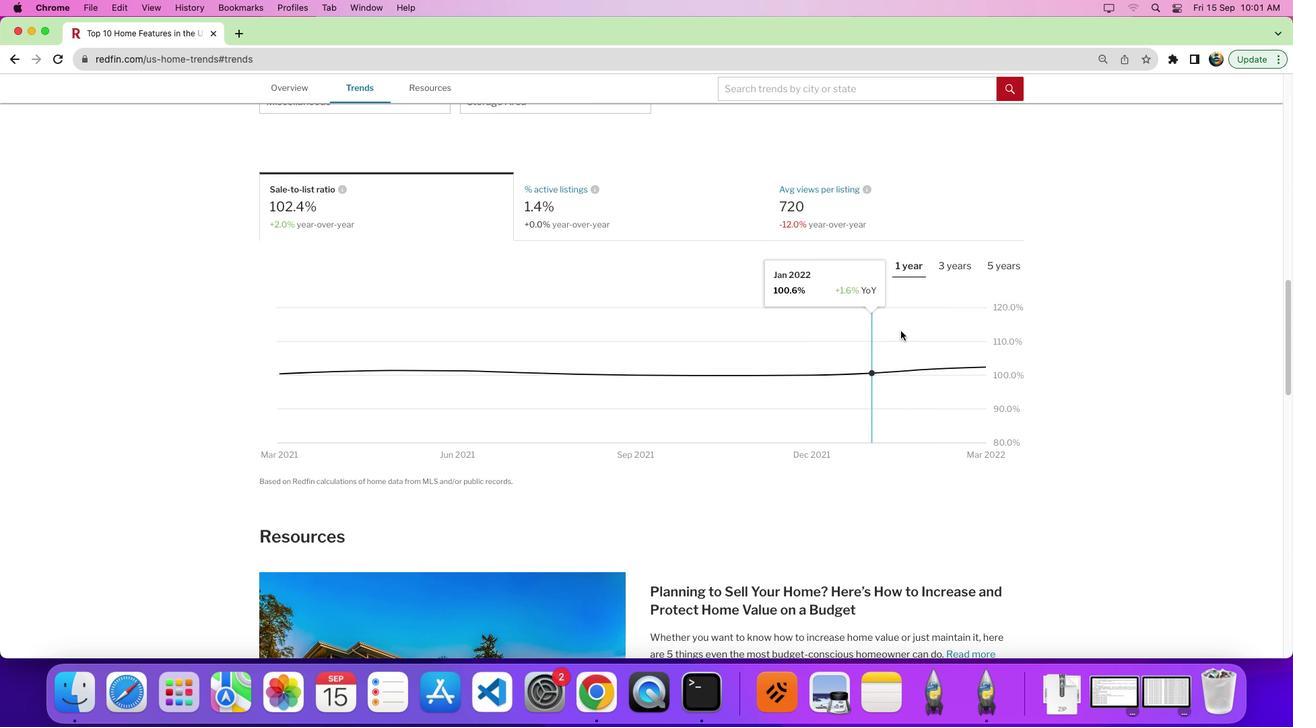 
